 Task: Look for Airbnb options in Ziway, Ethiopia from 10th December, 2023 to 16th December, 2023 for 4 adults.4 bedrooms having 4 beds and 4 bathrooms. Property type can be flat. Amenities needed are: wifi, TV, free parkinig on premises, gym, breakfast. Booking option can be shelf check-in. Look for 3 properties as per requirement.
Action: Key pressed ziway
Screenshot: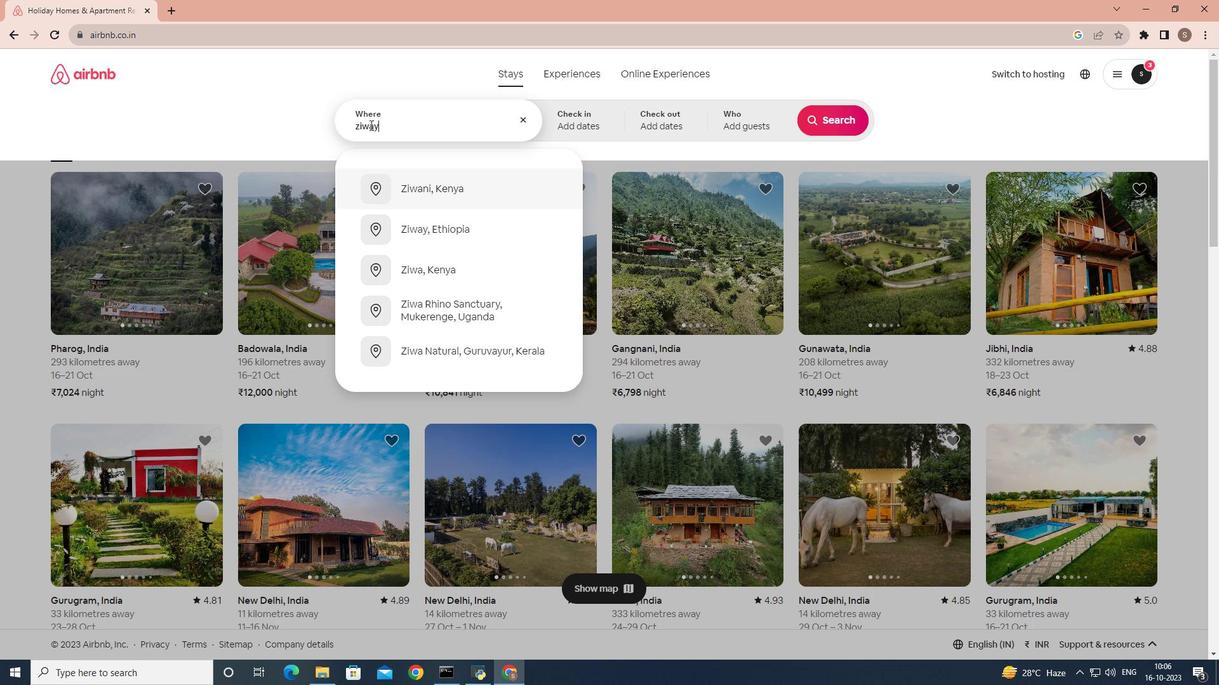 
Action: Mouse moved to (461, 173)
Screenshot: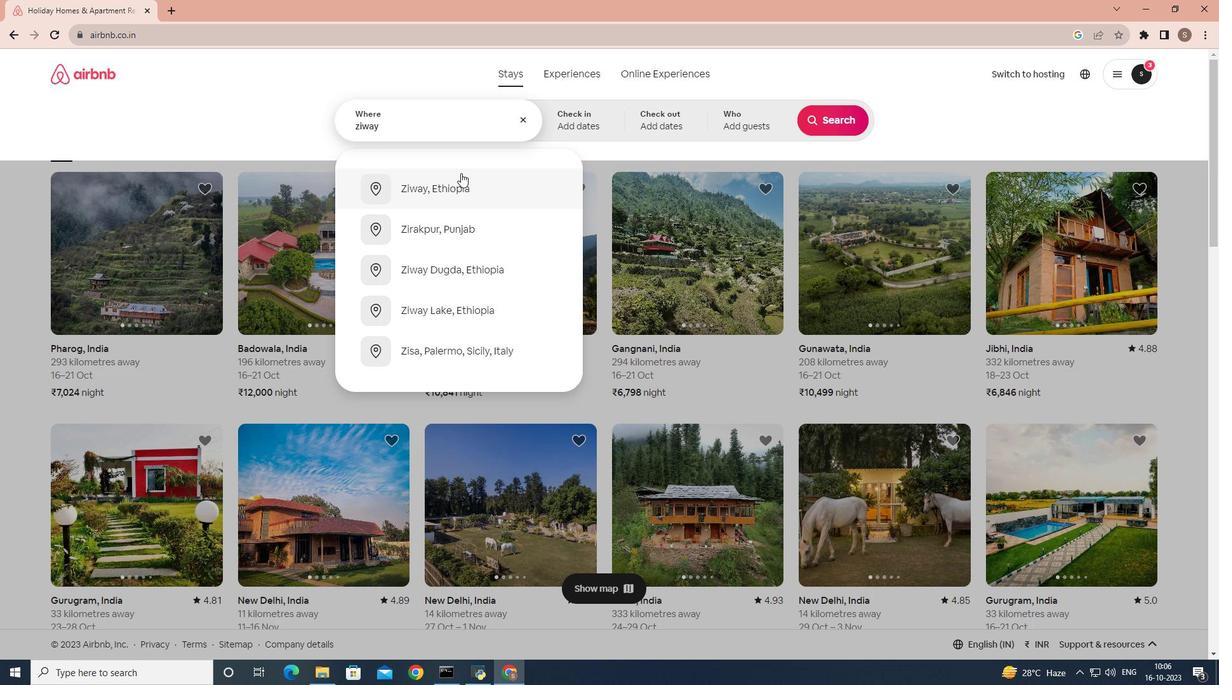
Action: Mouse pressed left at (461, 173)
Screenshot: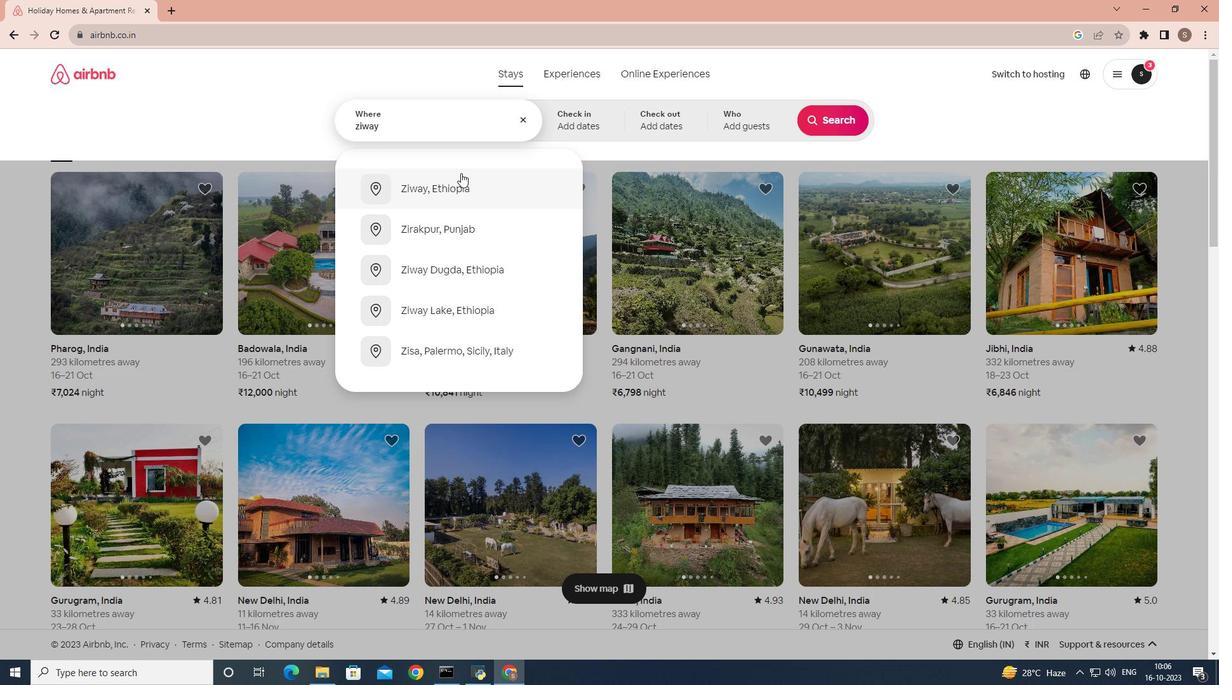 
Action: Mouse moved to (823, 227)
Screenshot: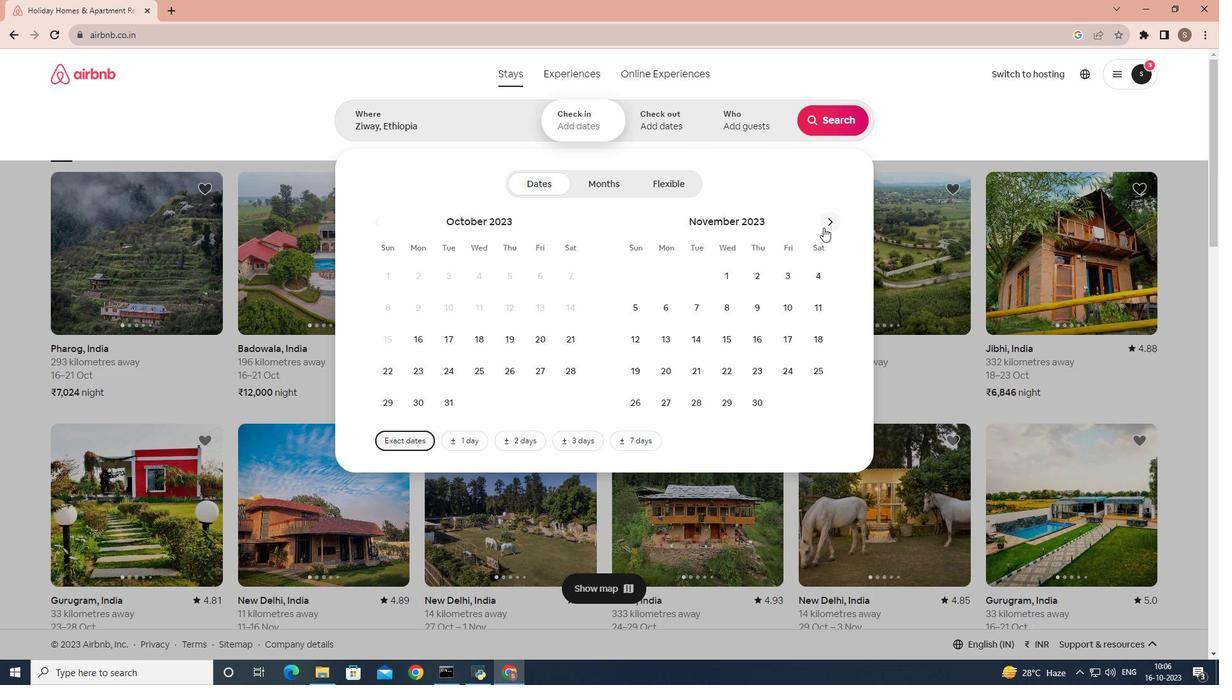 
Action: Mouse pressed left at (823, 227)
Screenshot: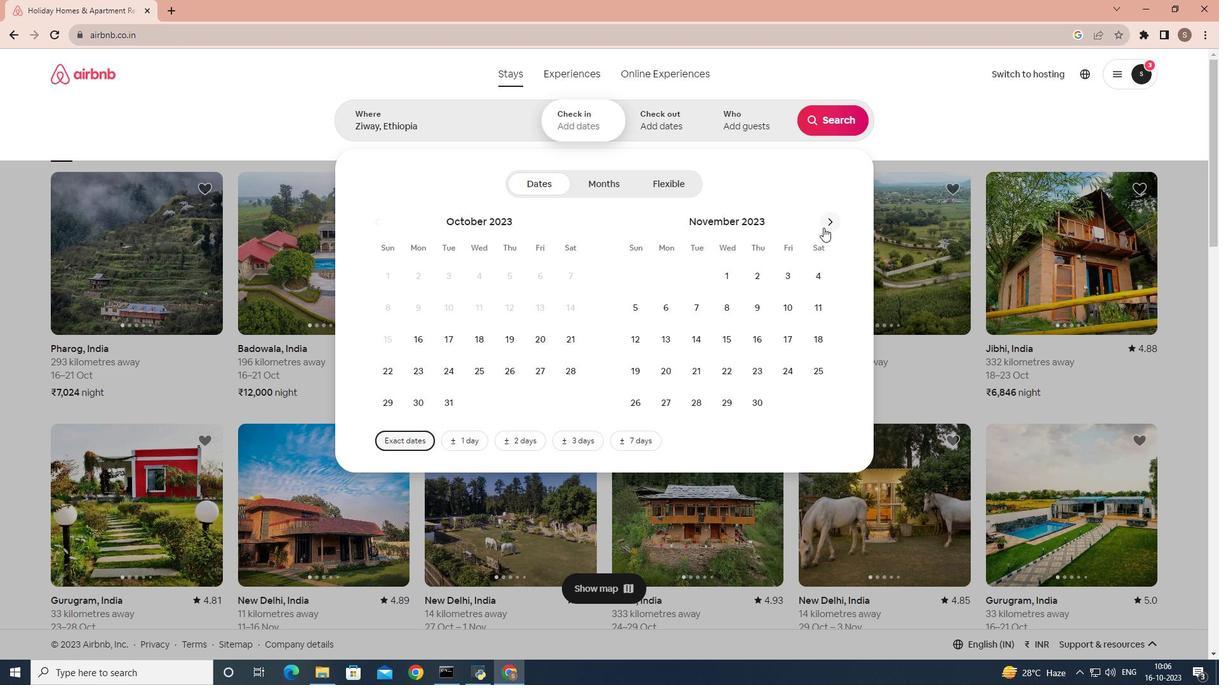 
Action: Mouse moved to (642, 341)
Screenshot: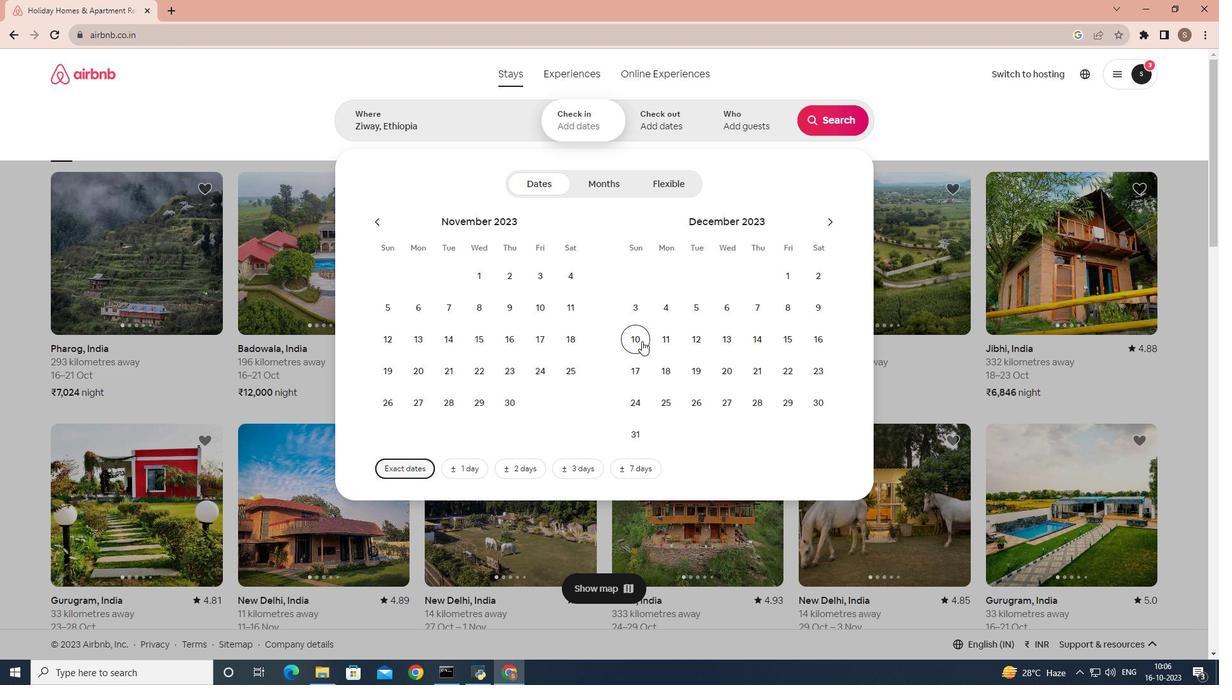 
Action: Mouse pressed left at (642, 341)
Screenshot: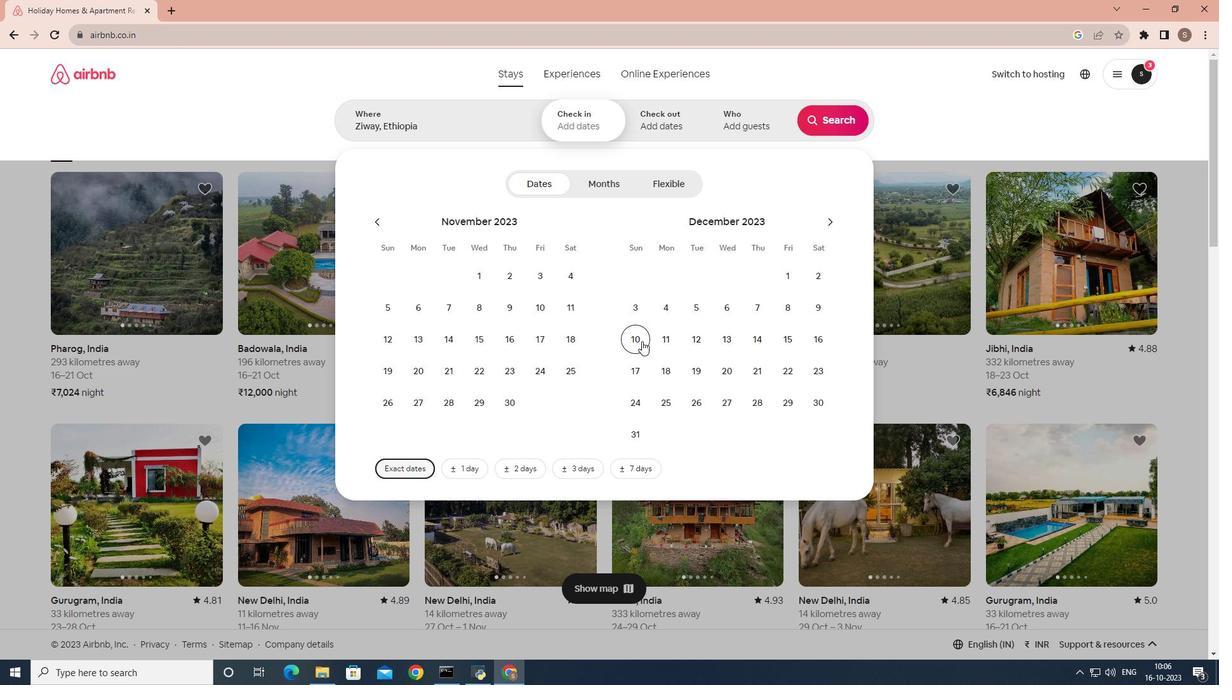 
Action: Mouse moved to (816, 348)
Screenshot: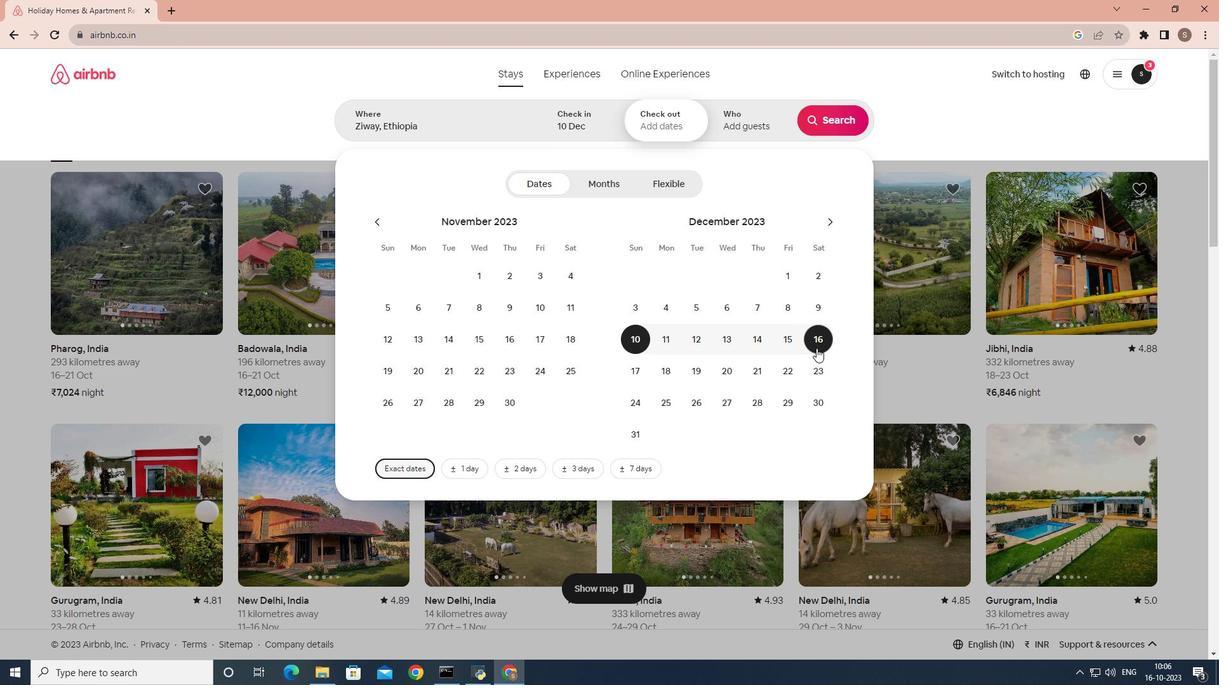 
Action: Mouse pressed left at (816, 348)
Screenshot: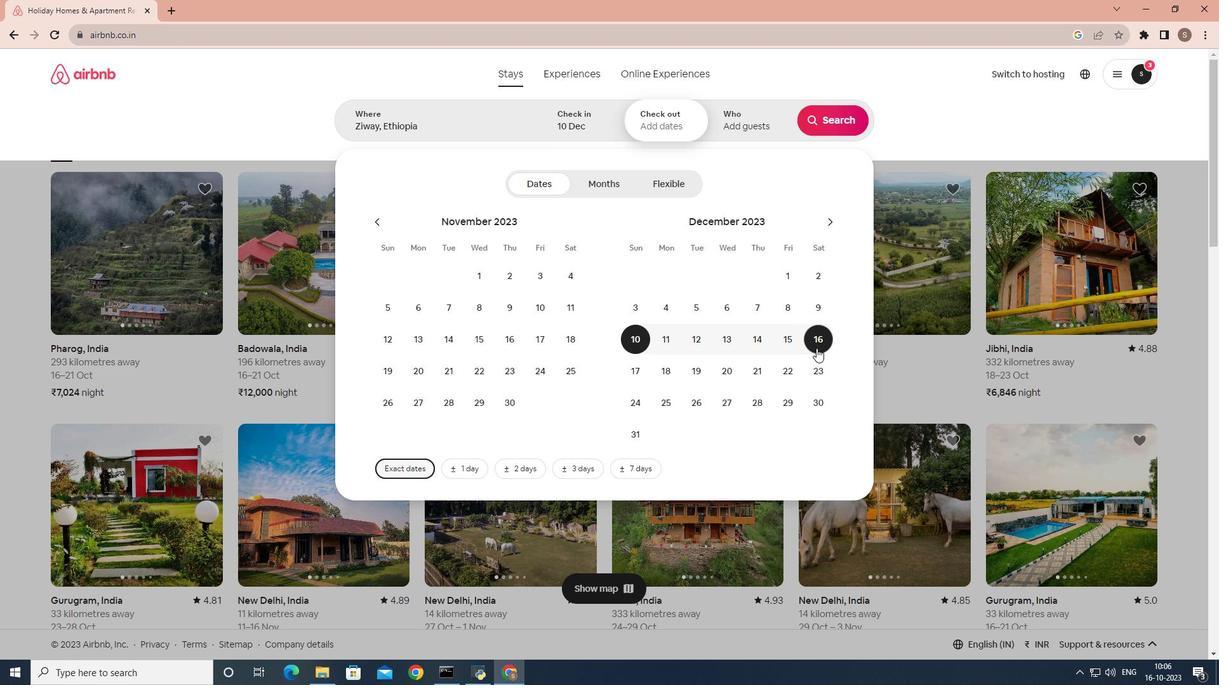 
Action: Mouse moved to (737, 130)
Screenshot: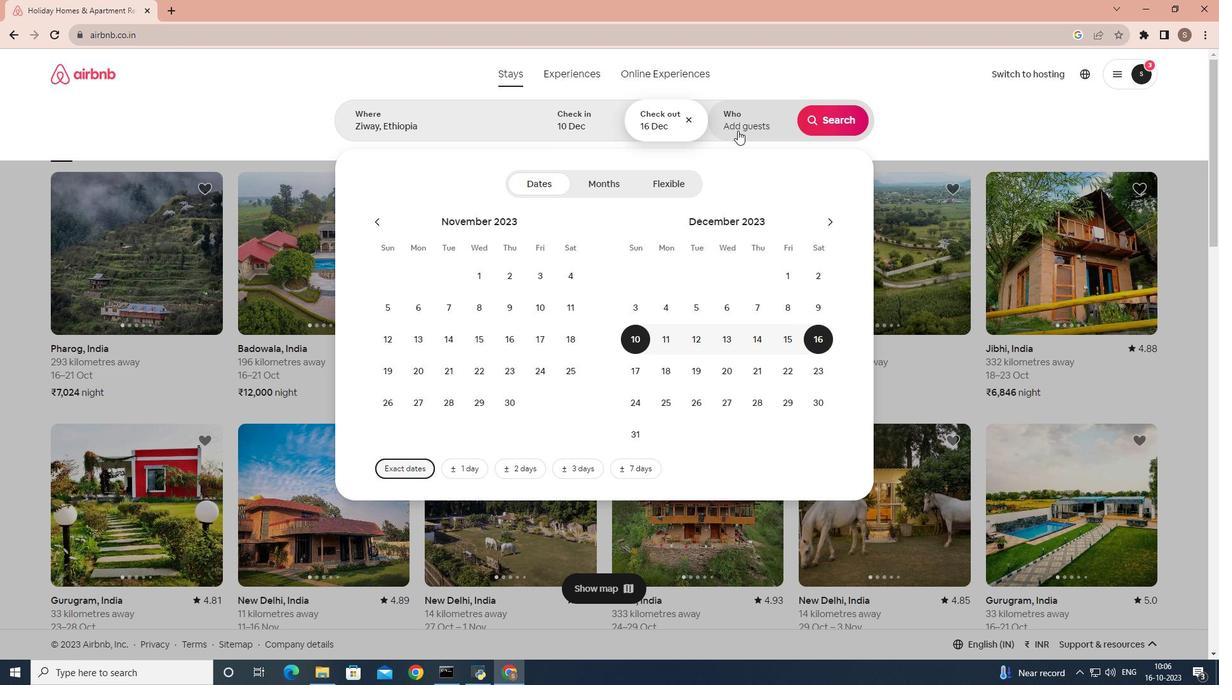 
Action: Mouse pressed left at (737, 130)
Screenshot: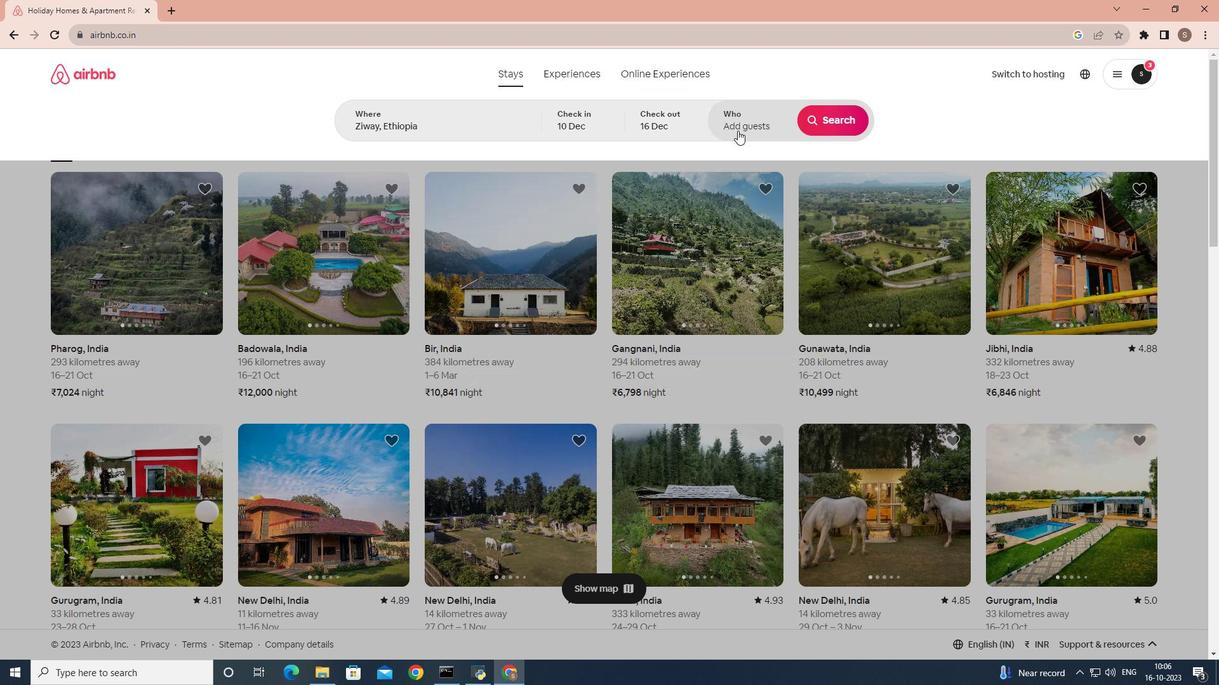 
Action: Mouse moved to (835, 191)
Screenshot: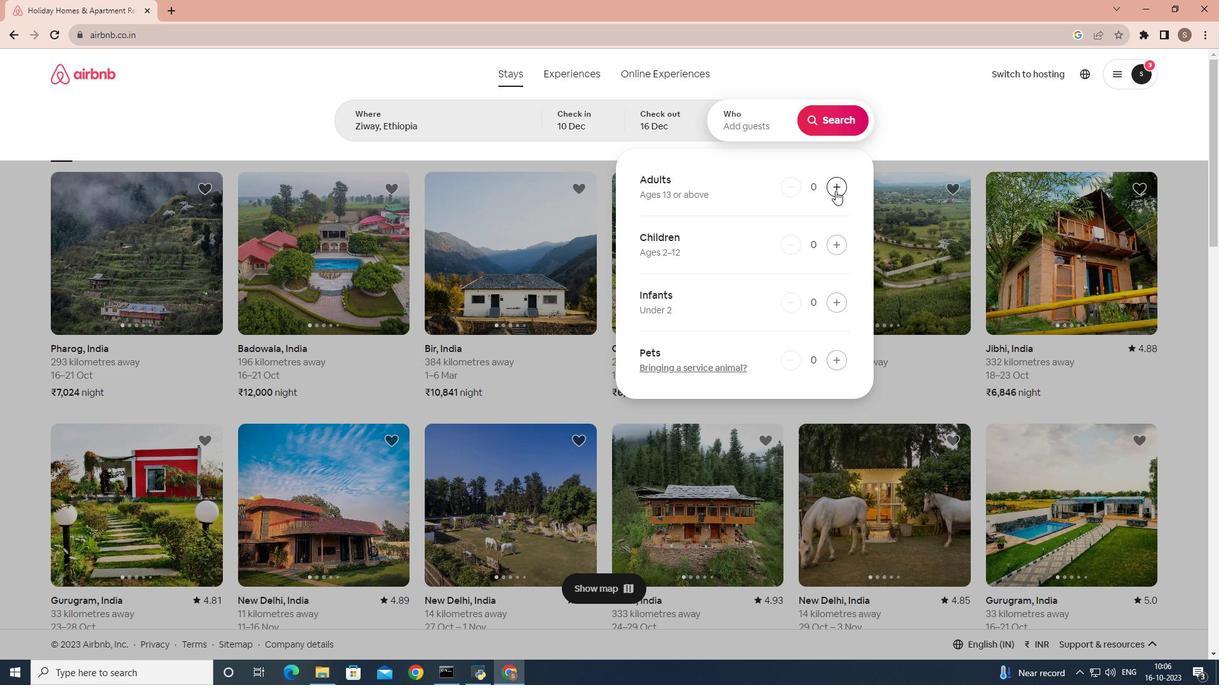
Action: Mouse pressed left at (835, 191)
Screenshot: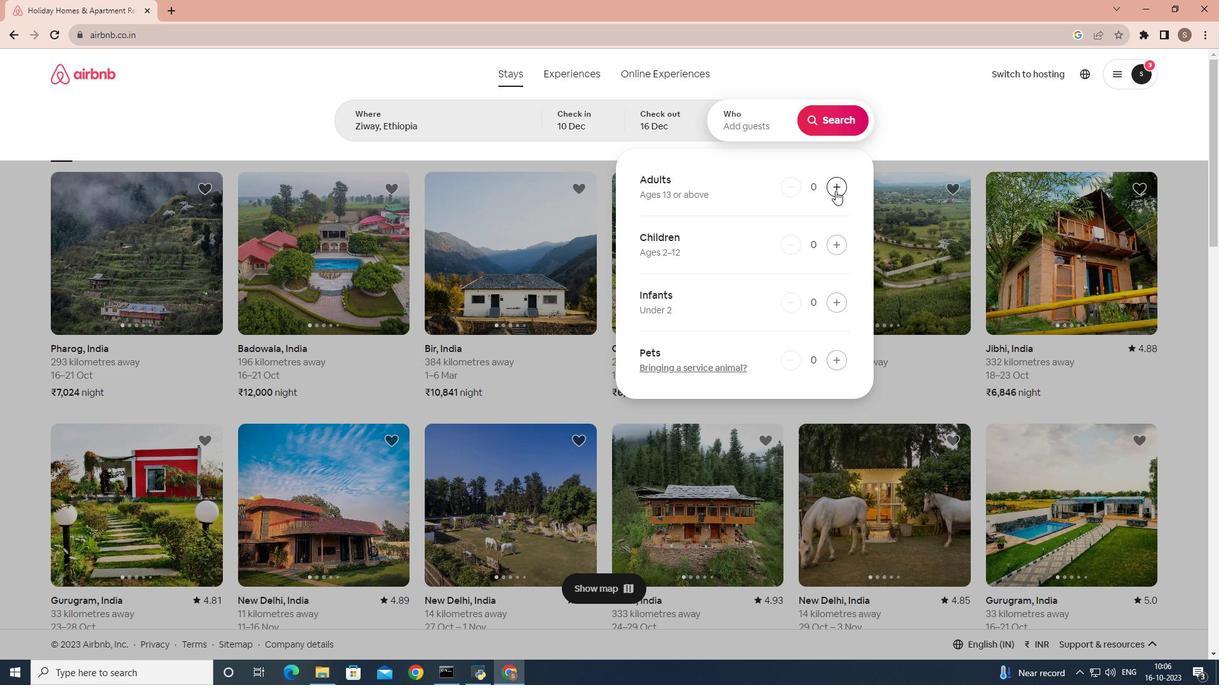 
Action: Mouse pressed left at (835, 191)
Screenshot: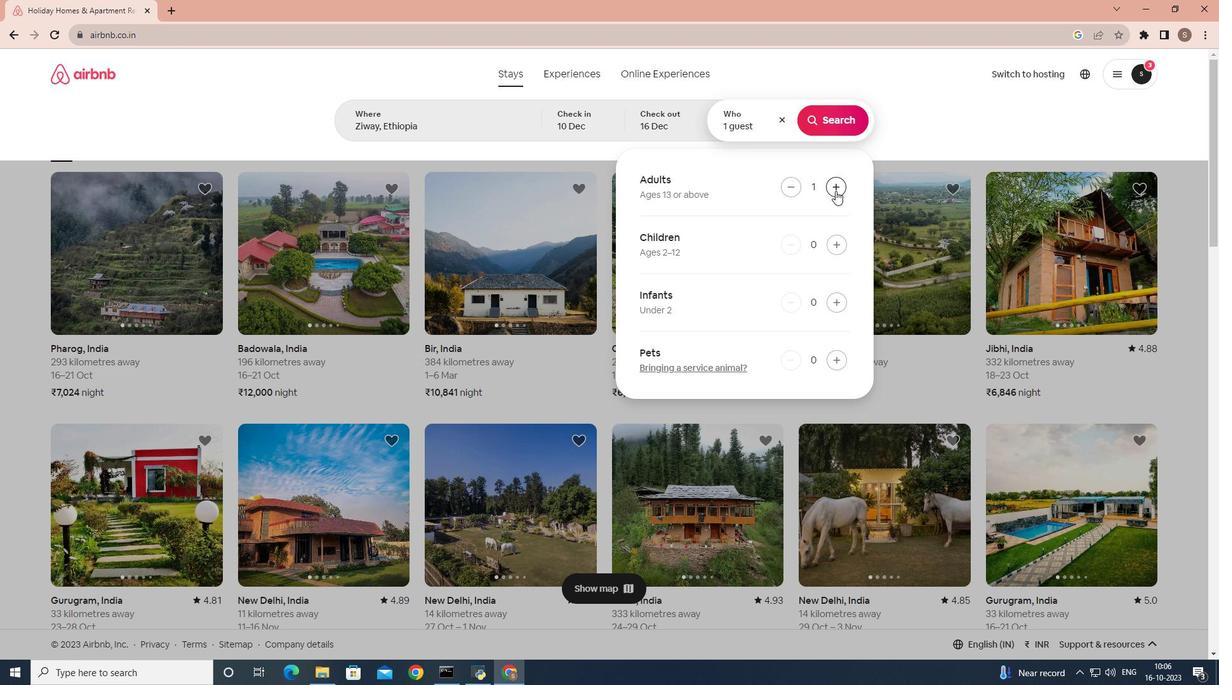
Action: Mouse moved to (835, 191)
Screenshot: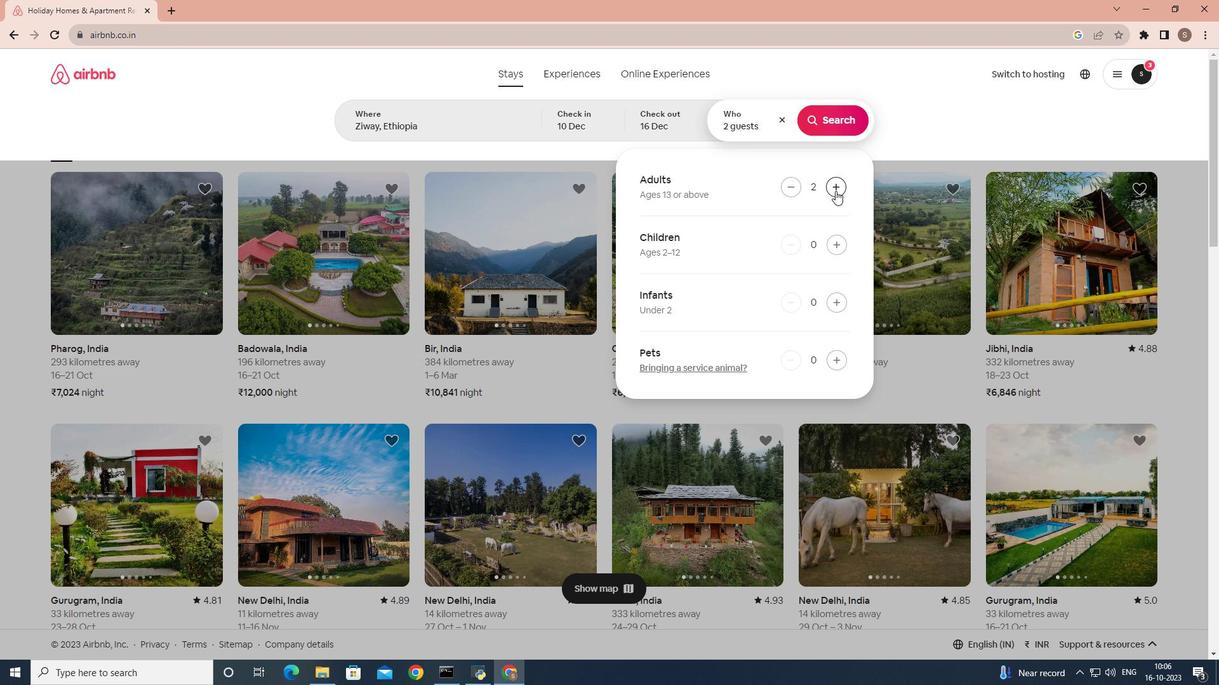 
Action: Mouse pressed left at (835, 191)
Screenshot: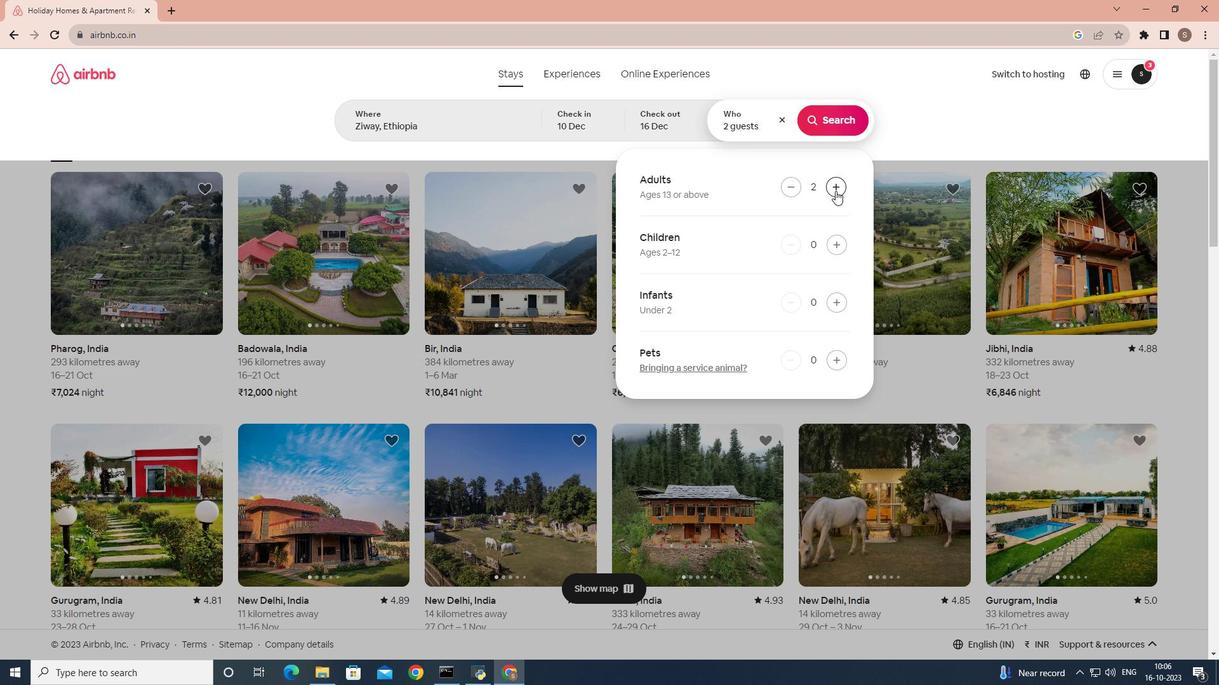 
Action: Mouse pressed left at (835, 191)
Screenshot: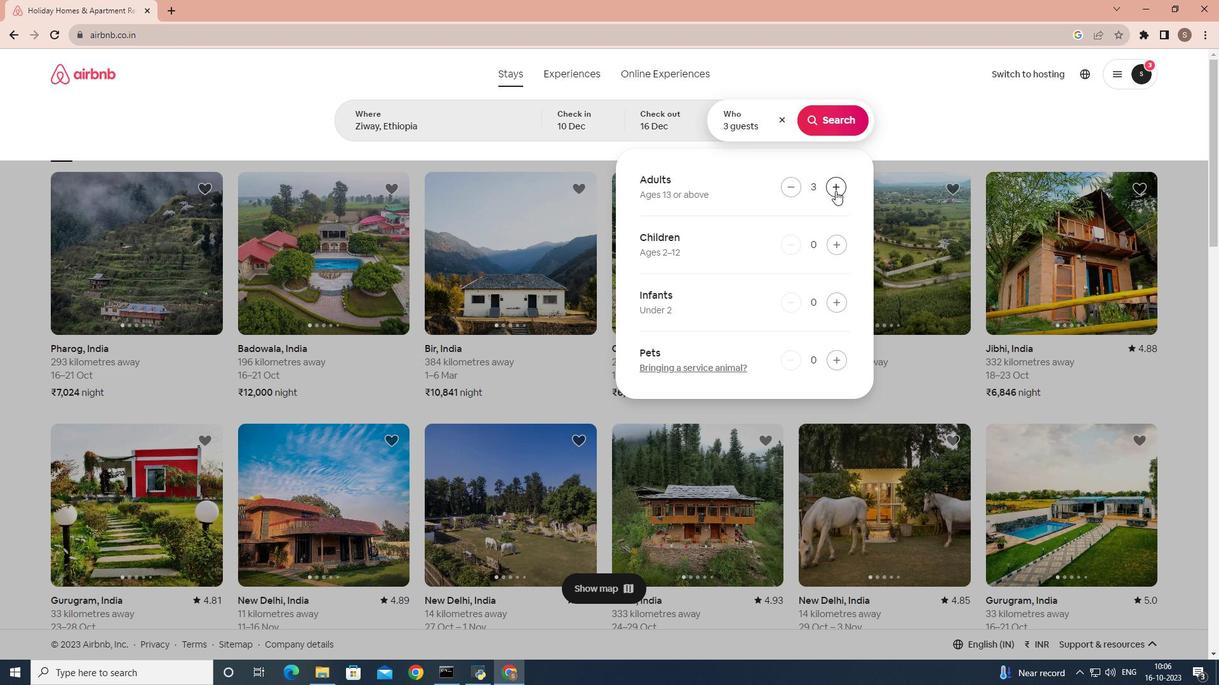 
Action: Mouse moved to (833, 142)
Screenshot: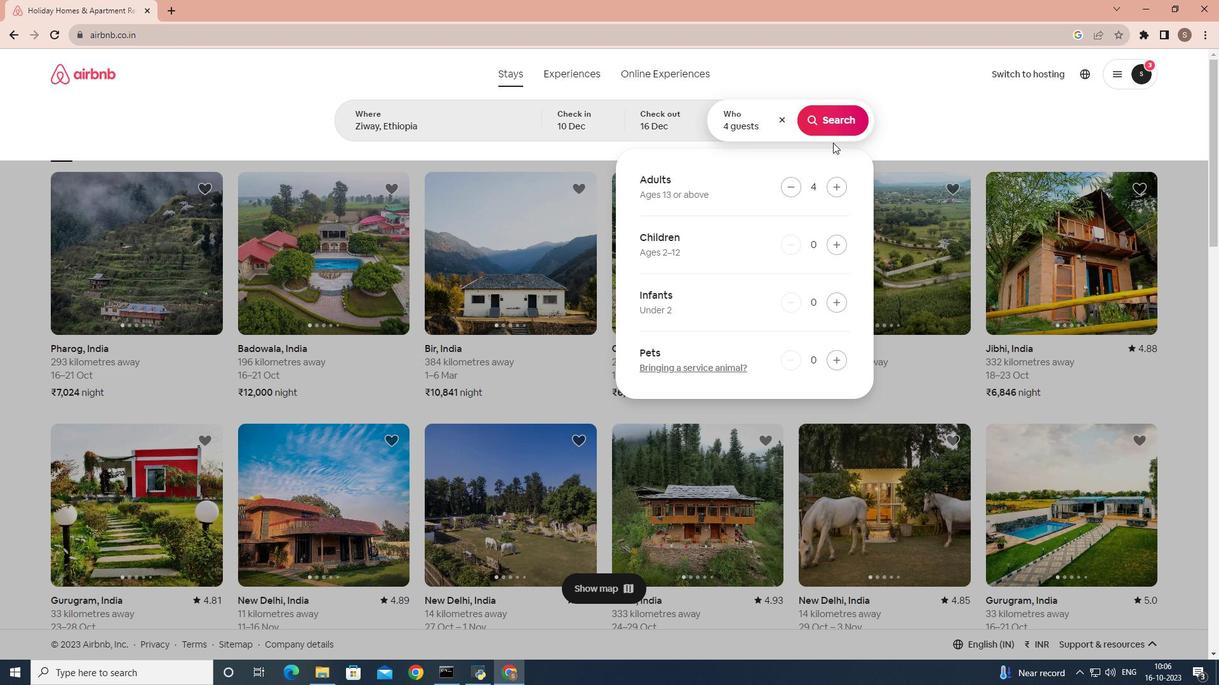 
Action: Mouse pressed left at (833, 142)
Screenshot: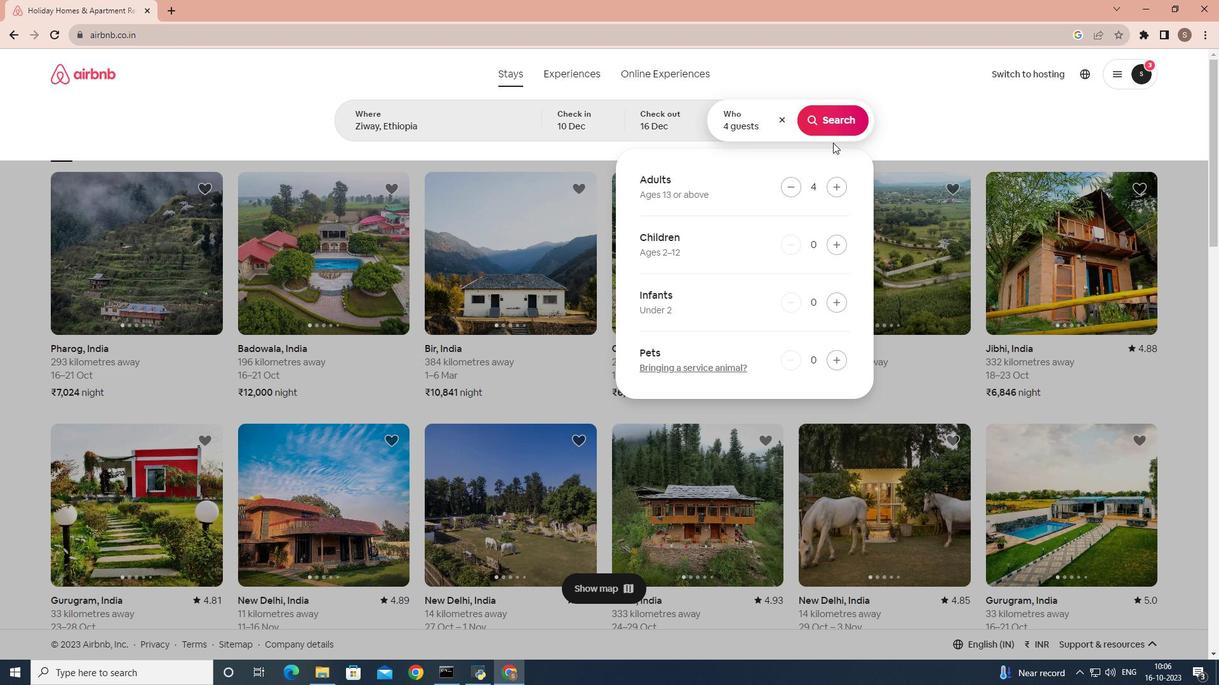 
Action: Mouse moved to (843, 121)
Screenshot: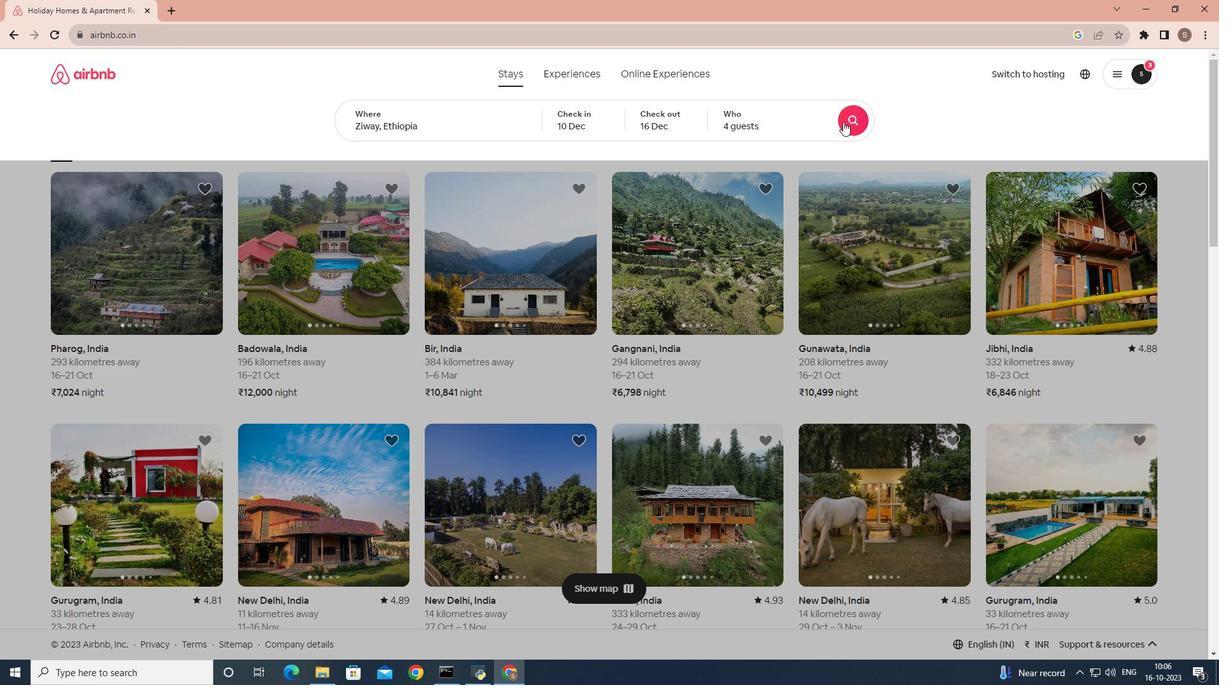 
Action: Mouse pressed left at (843, 121)
Screenshot: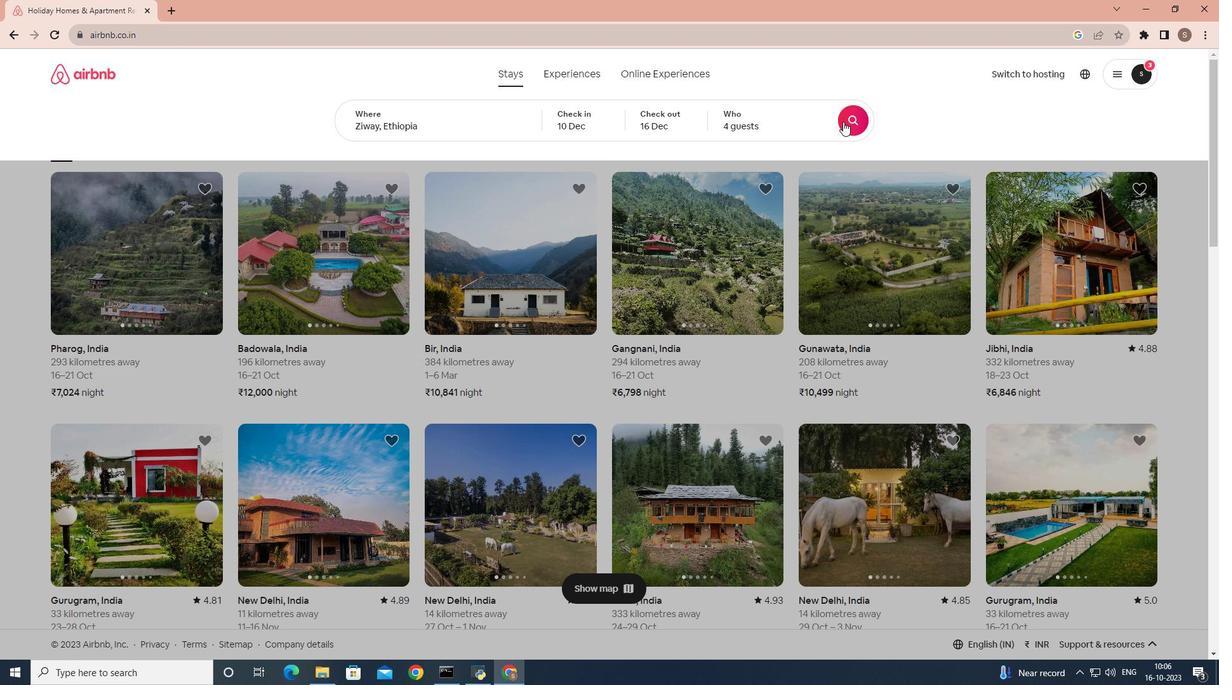 
Action: Mouse moved to (1024, 134)
Screenshot: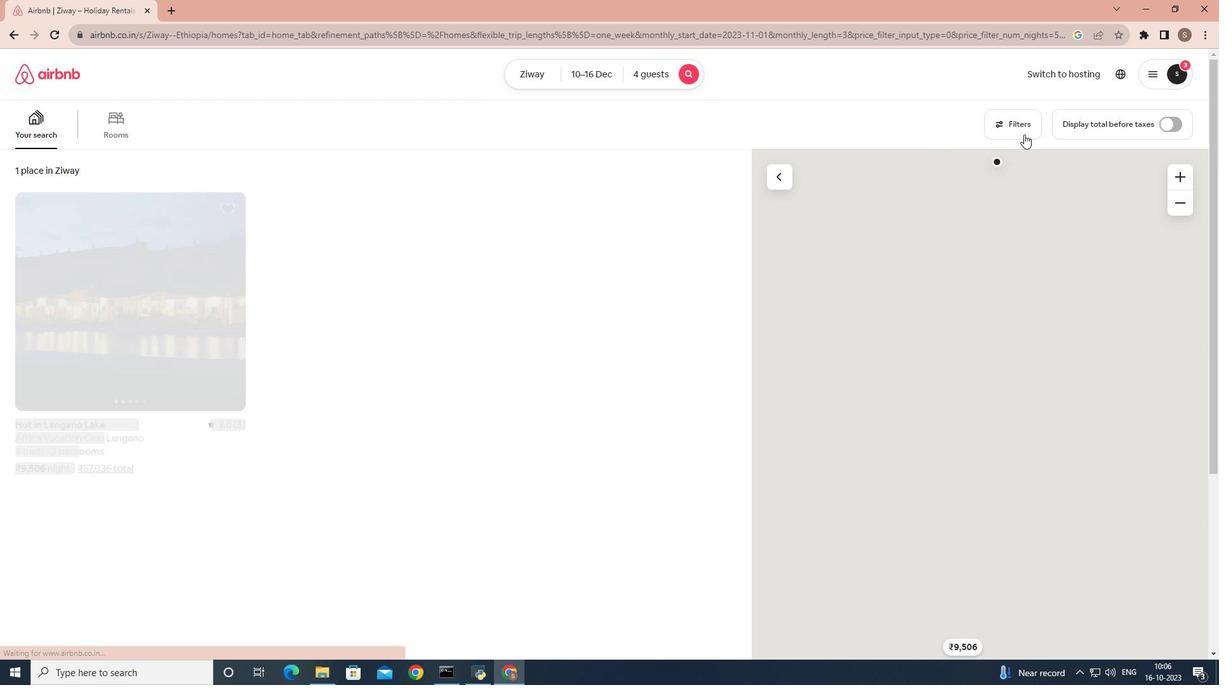 
Action: Mouse pressed left at (1024, 134)
Screenshot: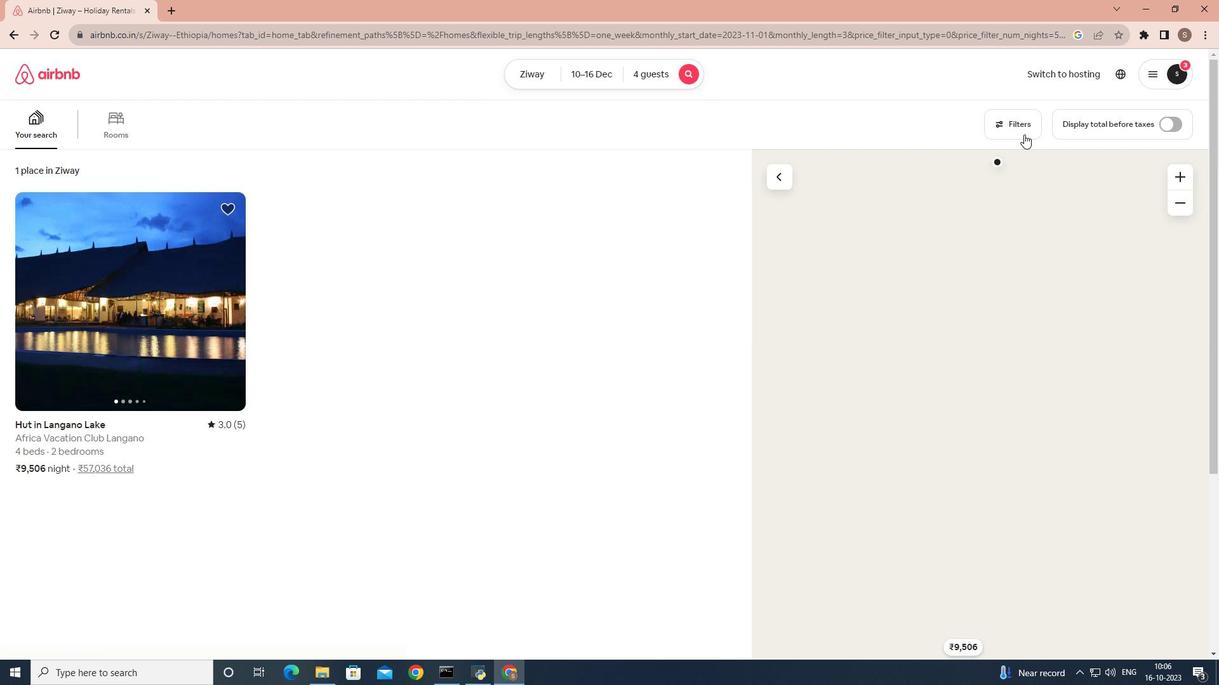 
Action: Mouse moved to (576, 384)
Screenshot: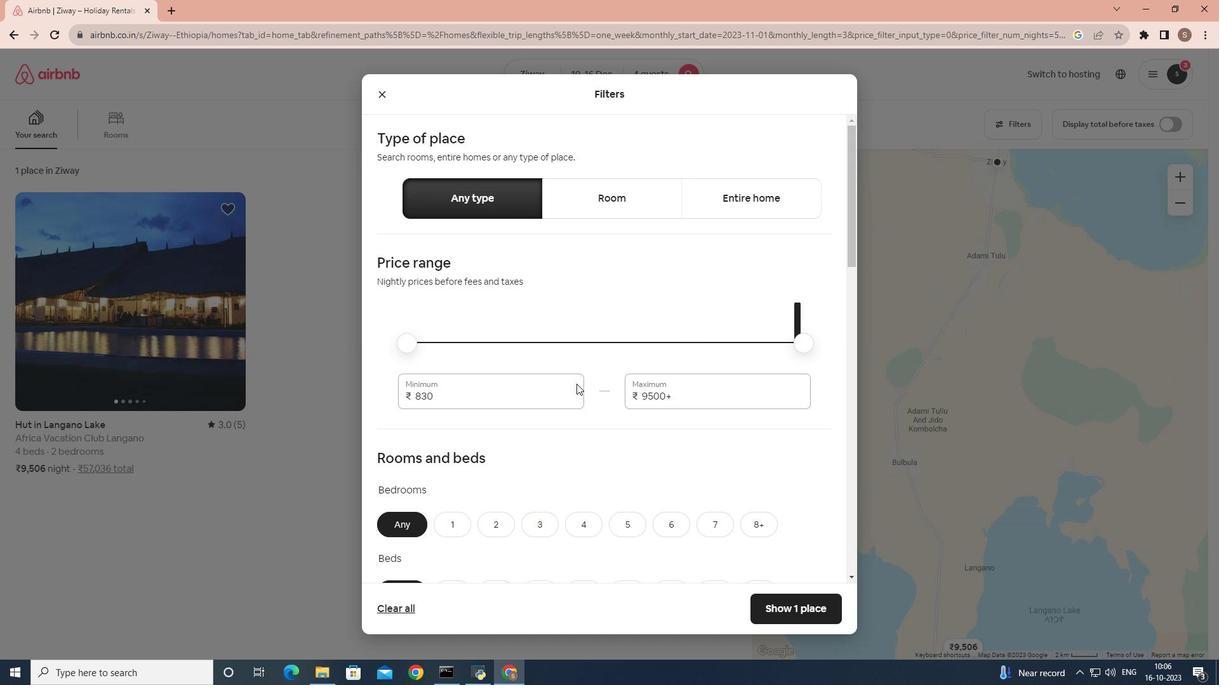 
Action: Mouse scrolled (576, 383) with delta (0, 0)
Screenshot: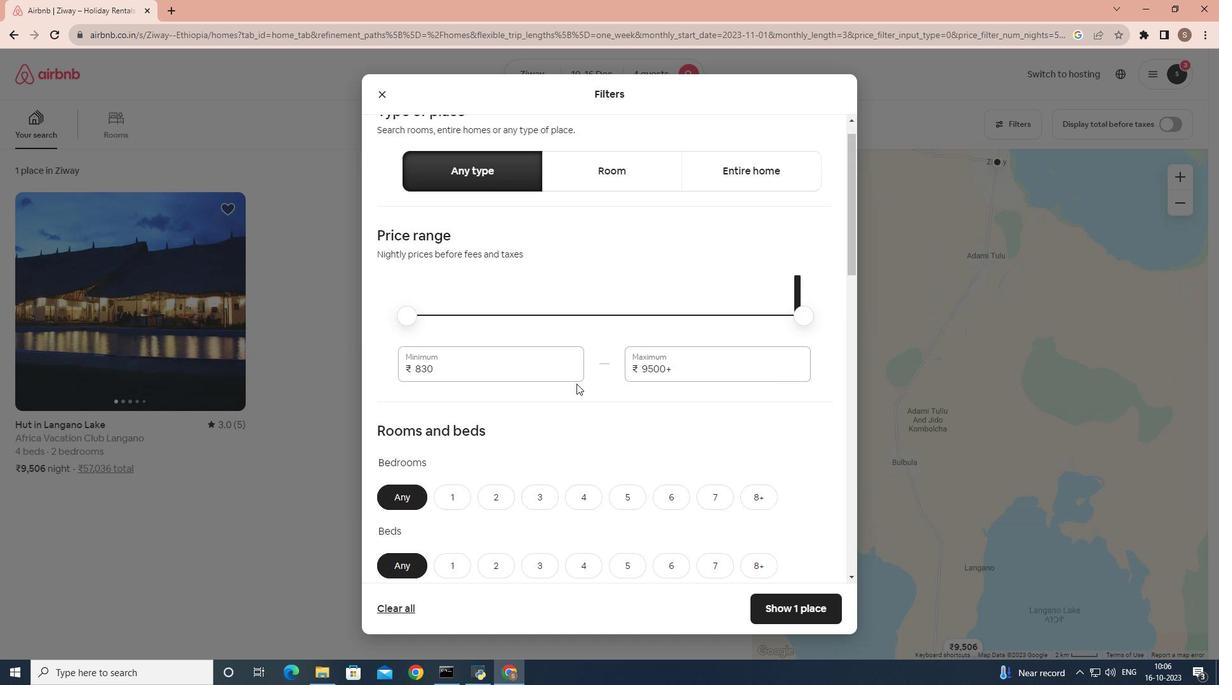 
Action: Mouse scrolled (576, 383) with delta (0, 0)
Screenshot: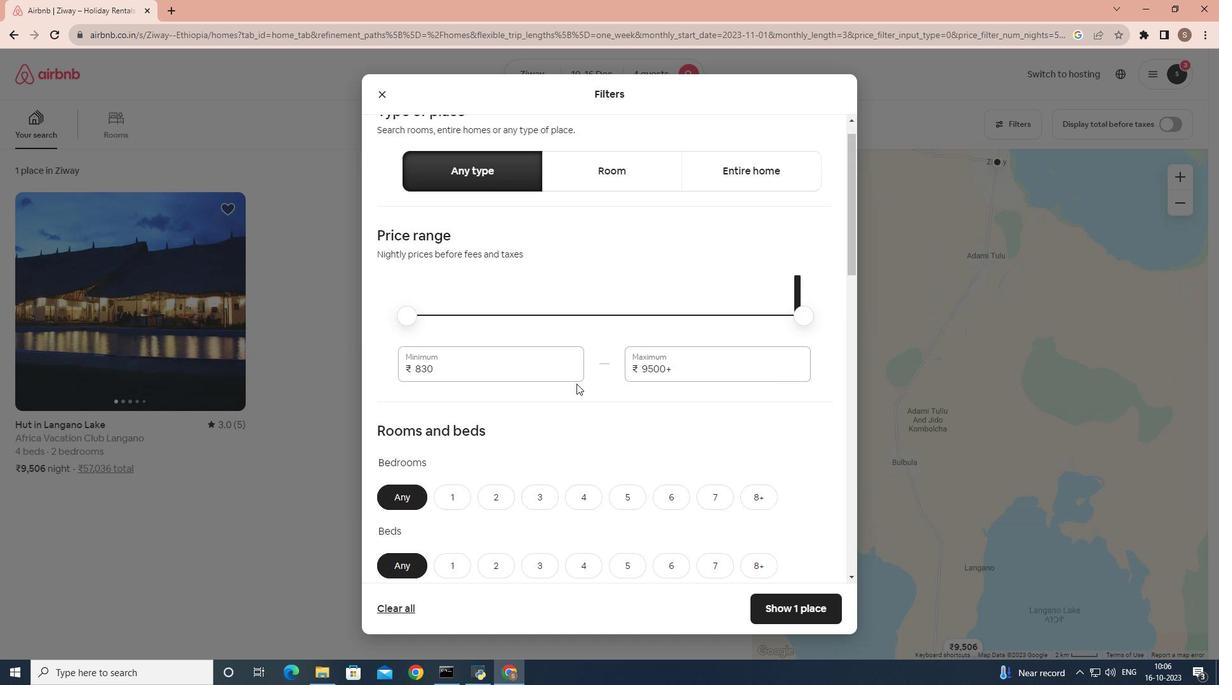 
Action: Mouse scrolled (576, 383) with delta (0, 0)
Screenshot: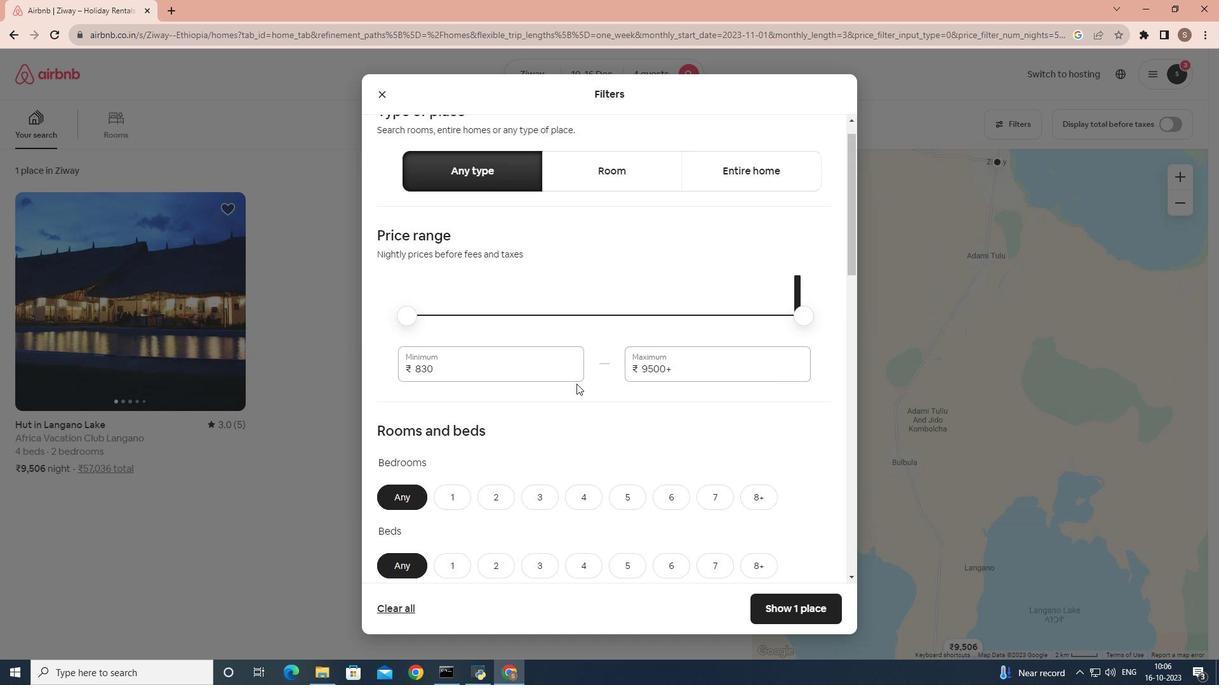 
Action: Mouse scrolled (576, 383) with delta (0, 0)
Screenshot: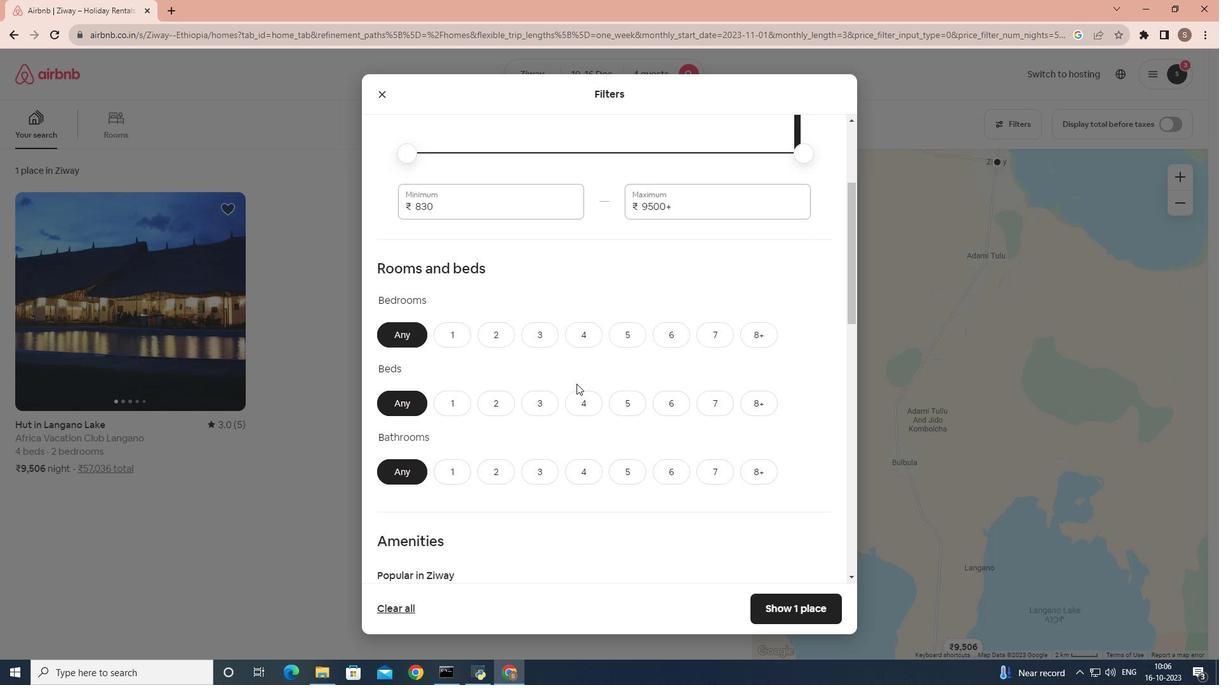 
Action: Mouse moved to (584, 262)
Screenshot: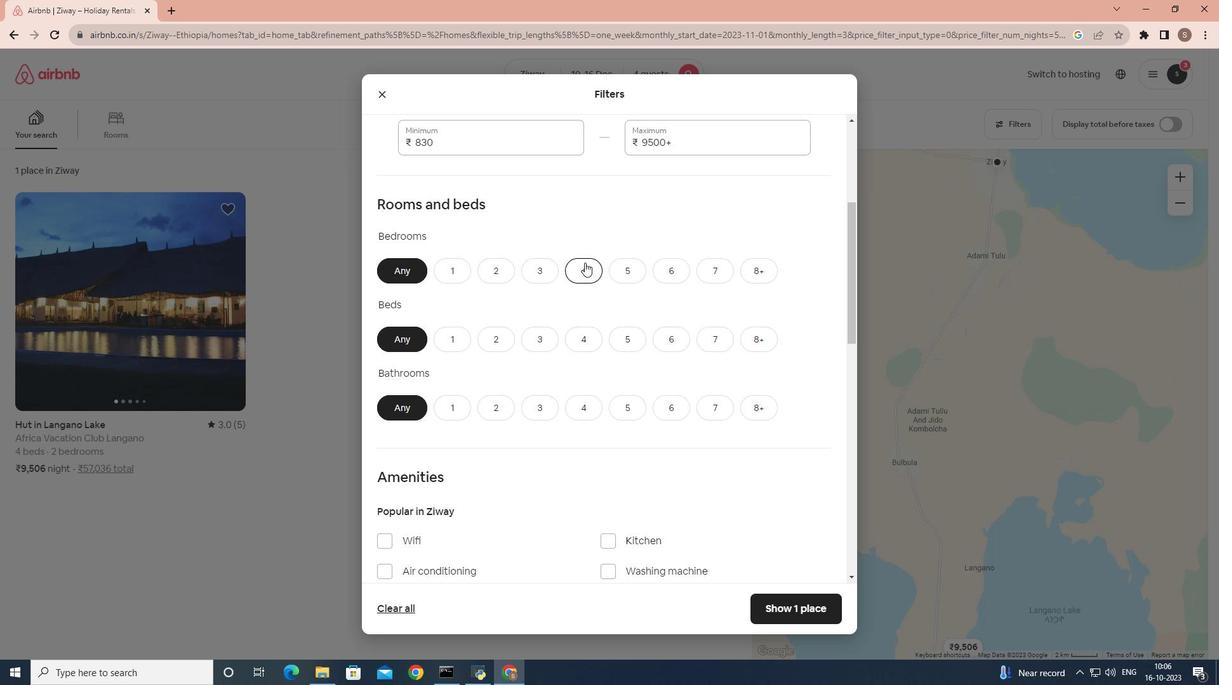 
Action: Mouse pressed left at (584, 262)
Screenshot: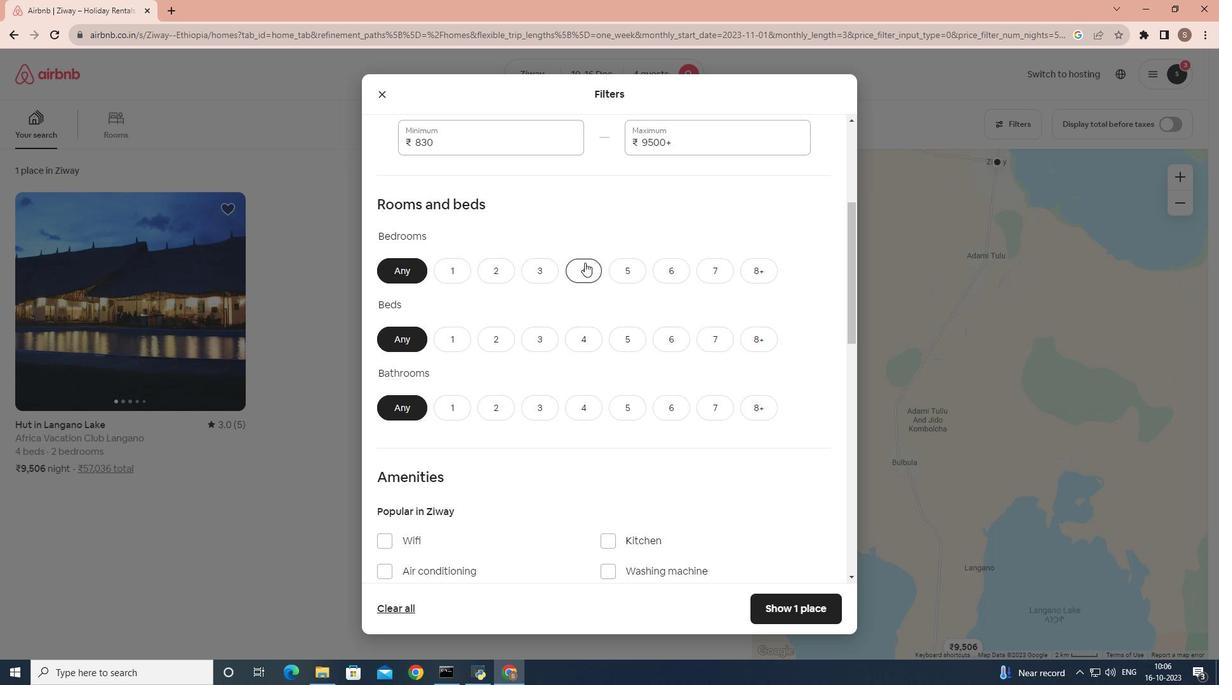 
Action: Mouse moved to (591, 341)
Screenshot: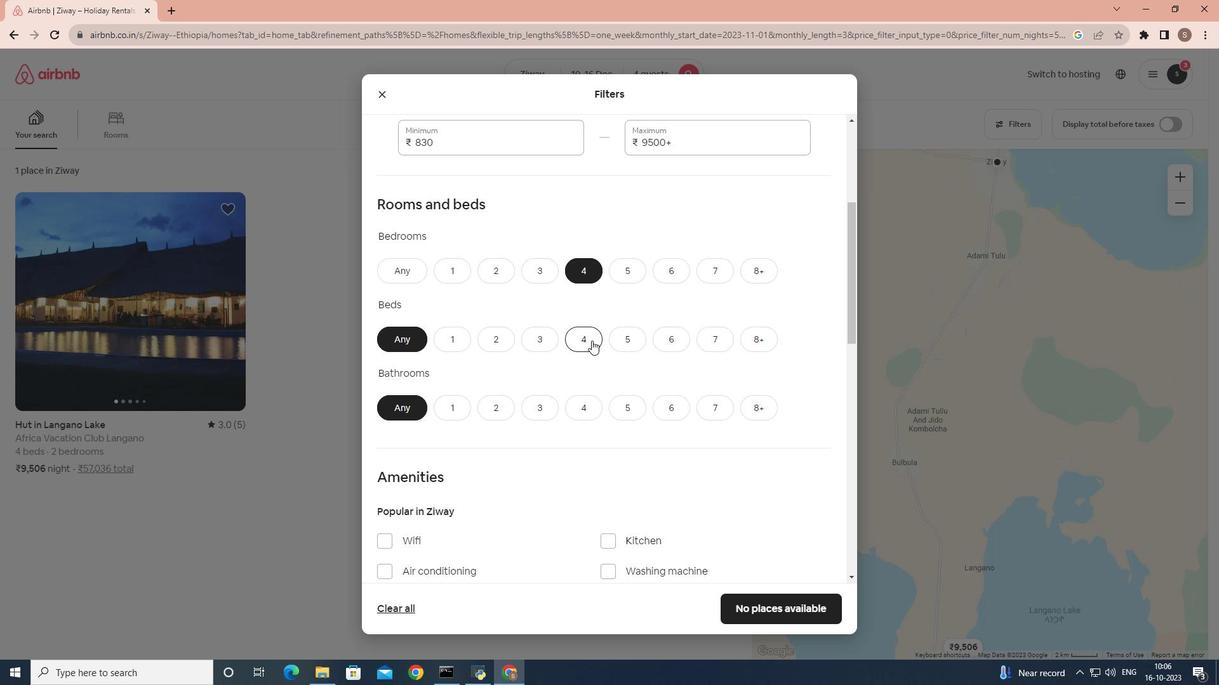 
Action: Mouse pressed left at (591, 341)
Screenshot: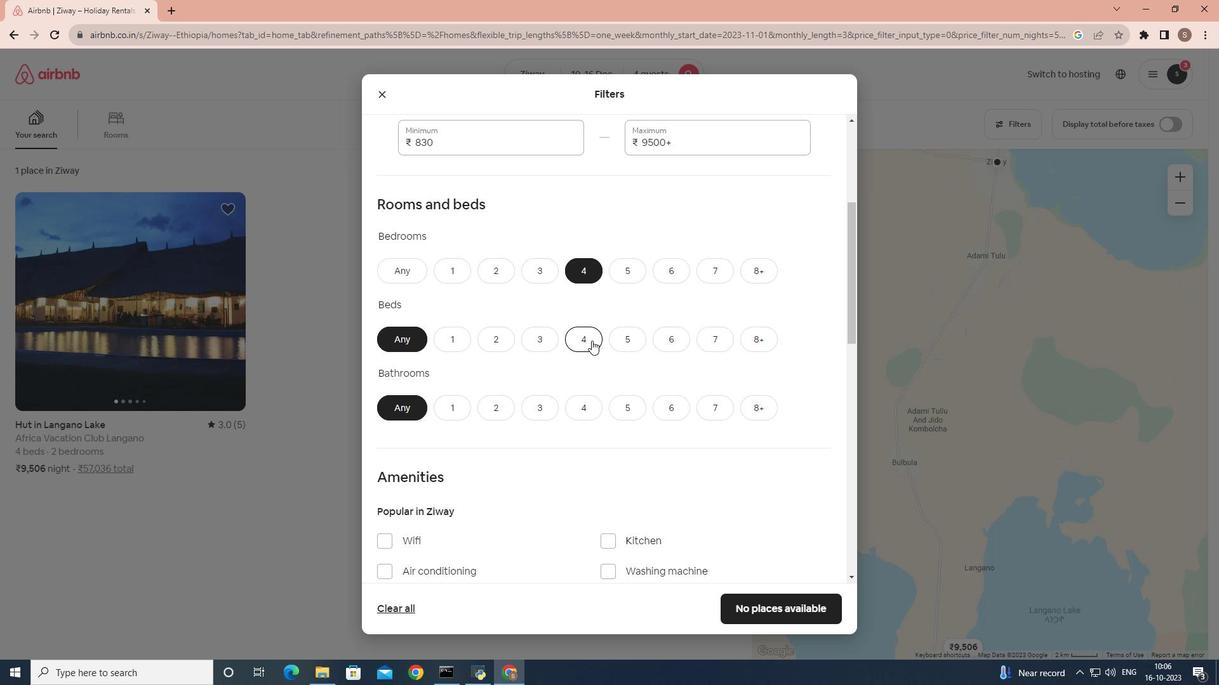 
Action: Mouse moved to (579, 407)
Screenshot: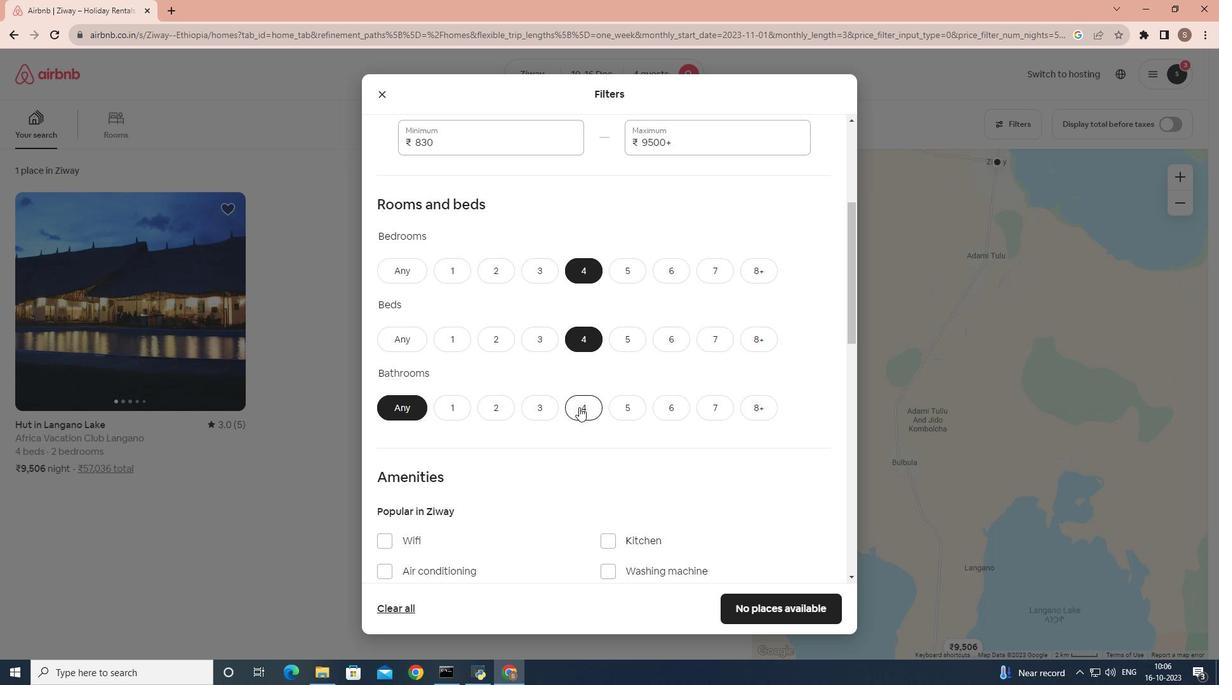 
Action: Mouse pressed left at (579, 407)
Screenshot: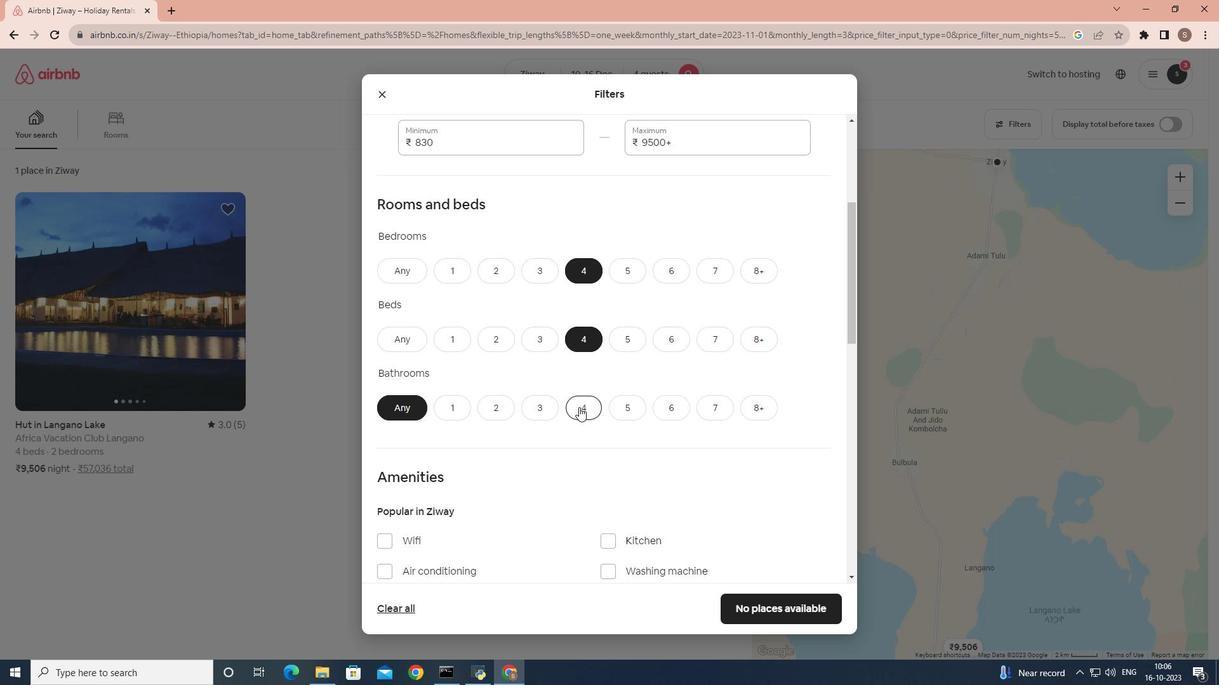
Action: Mouse moved to (579, 407)
Screenshot: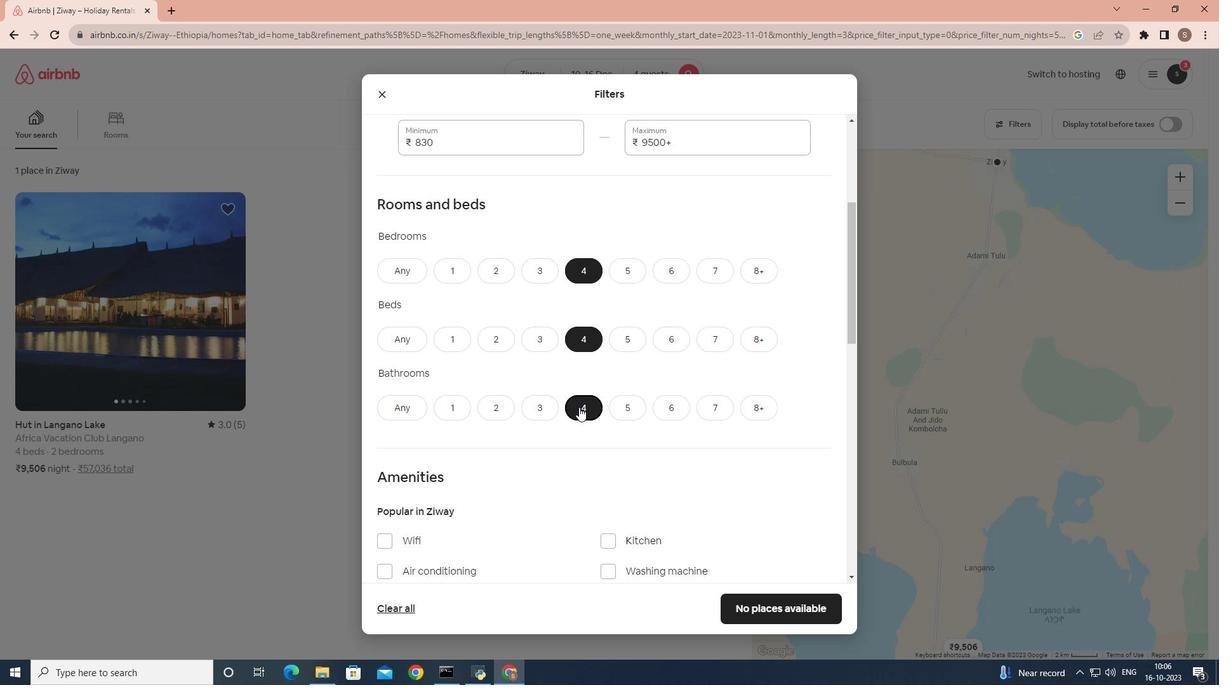 
Action: Mouse scrolled (579, 407) with delta (0, 0)
Screenshot: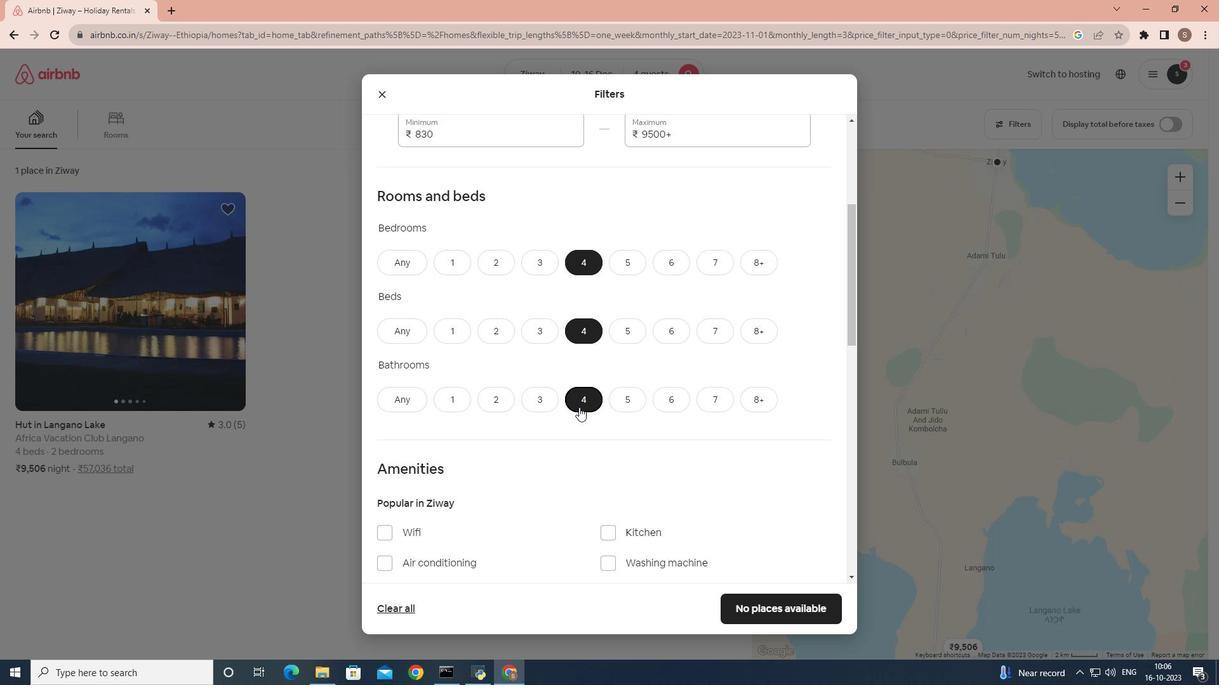 
Action: Mouse scrolled (579, 407) with delta (0, 0)
Screenshot: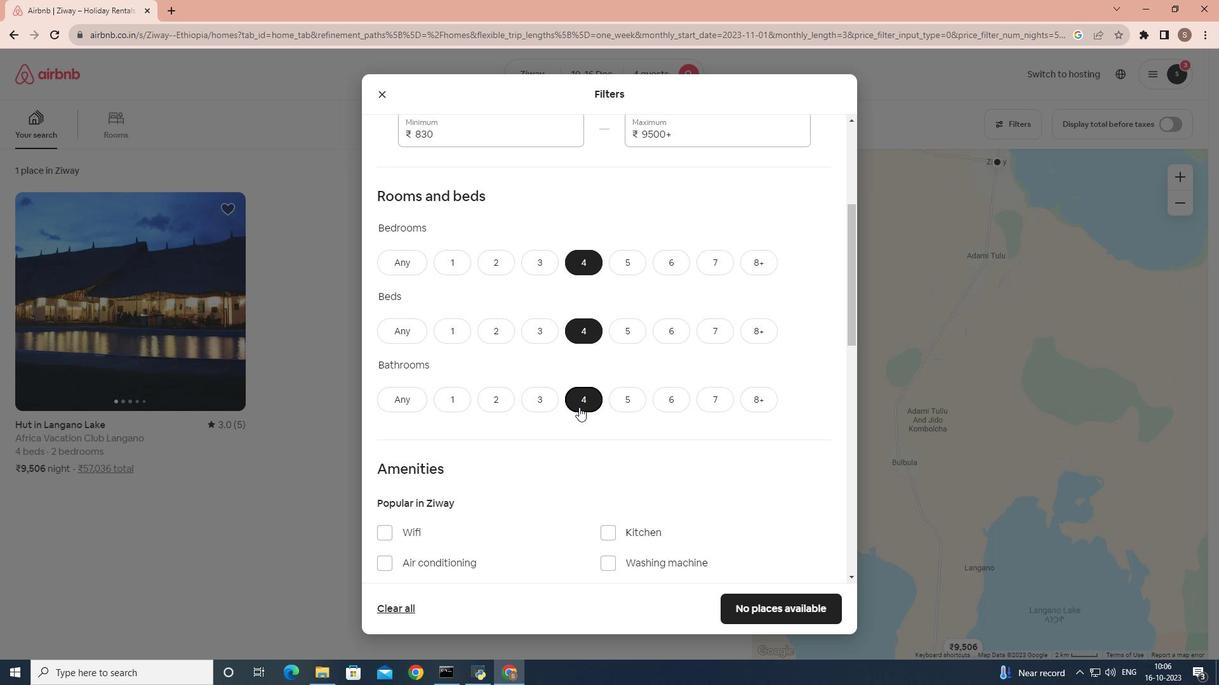 
Action: Mouse scrolled (579, 407) with delta (0, 0)
Screenshot: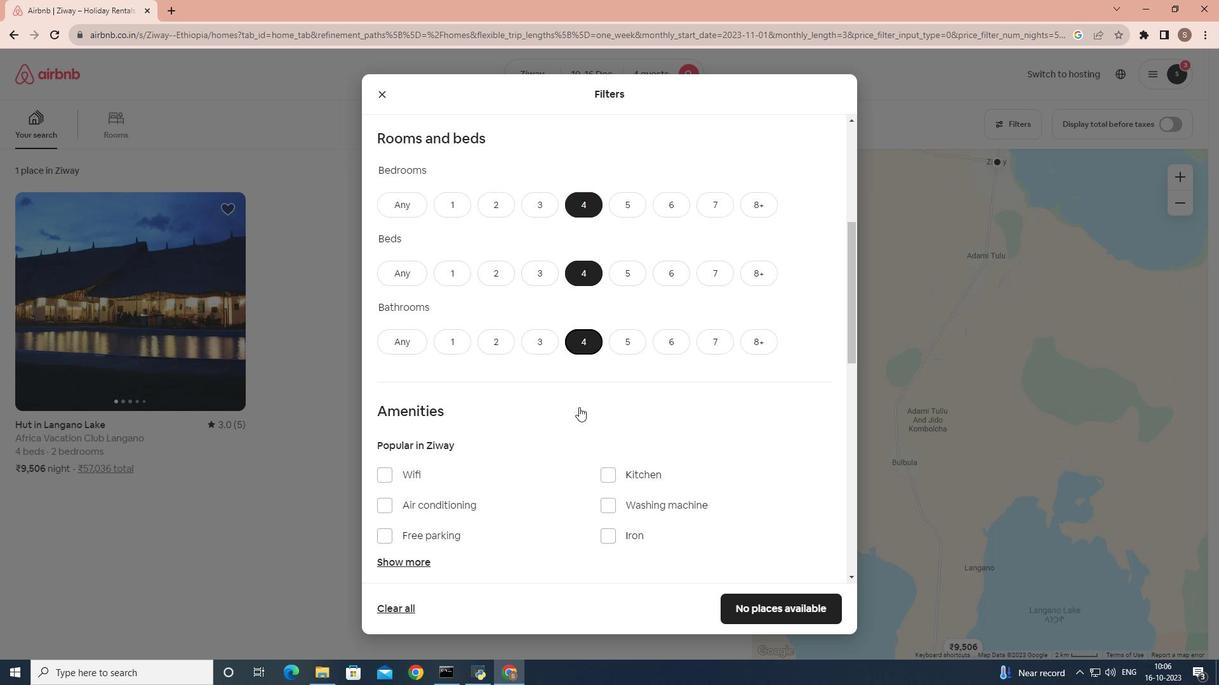 
Action: Mouse scrolled (579, 407) with delta (0, 0)
Screenshot: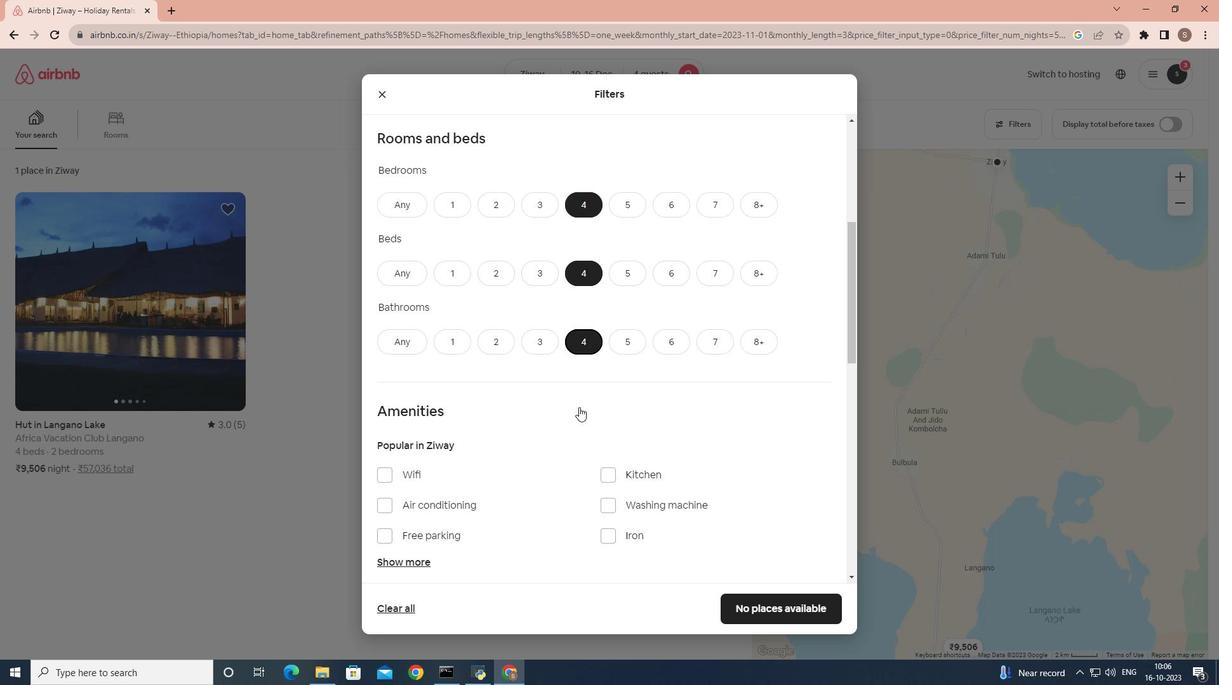 
Action: Mouse moved to (375, 292)
Screenshot: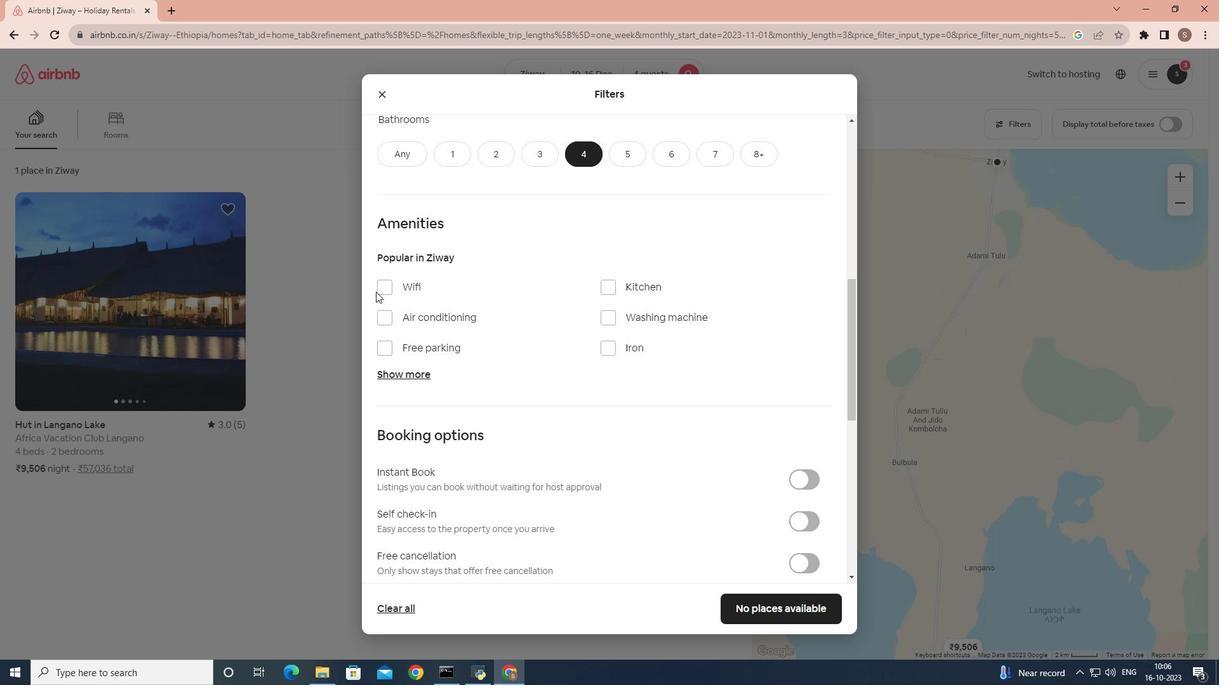 
Action: Mouse pressed left at (375, 292)
Screenshot: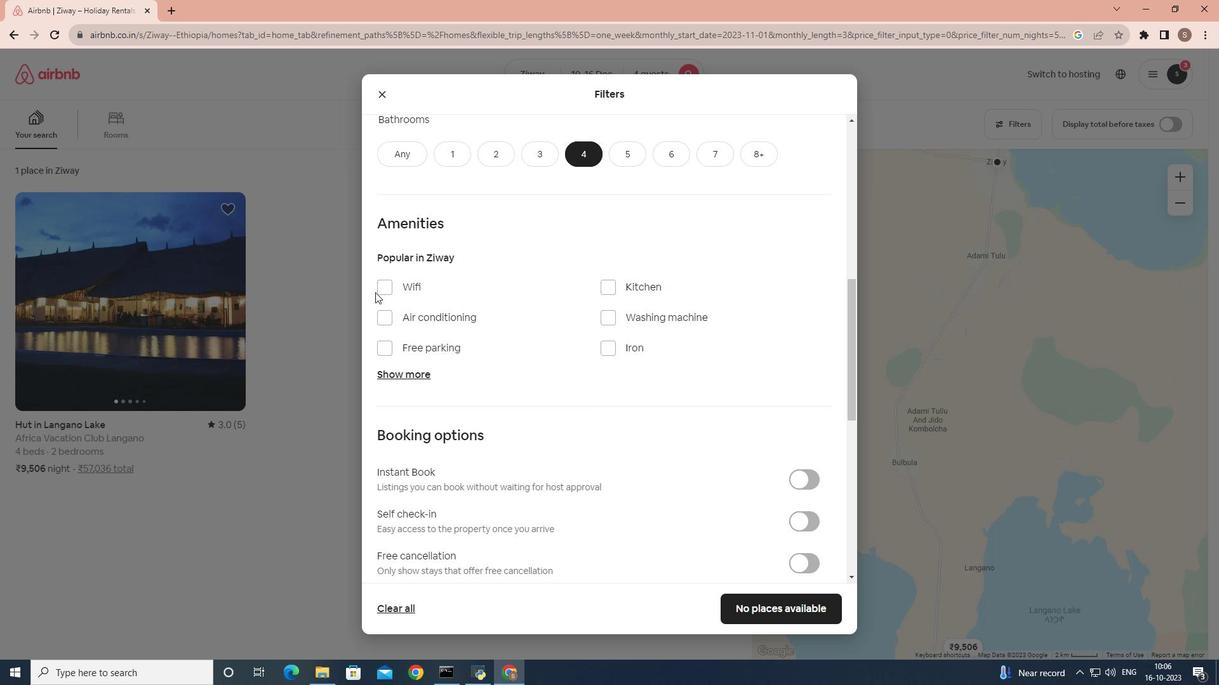 
Action: Mouse moved to (412, 281)
Screenshot: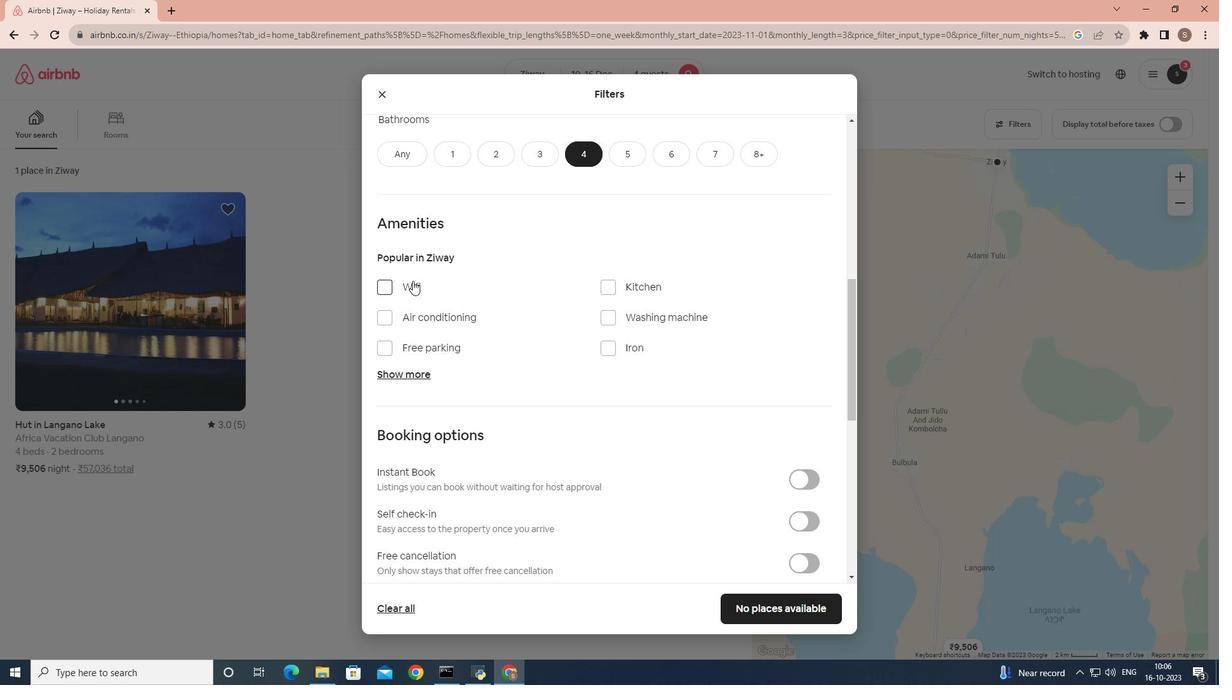 
Action: Mouse pressed left at (412, 281)
Screenshot: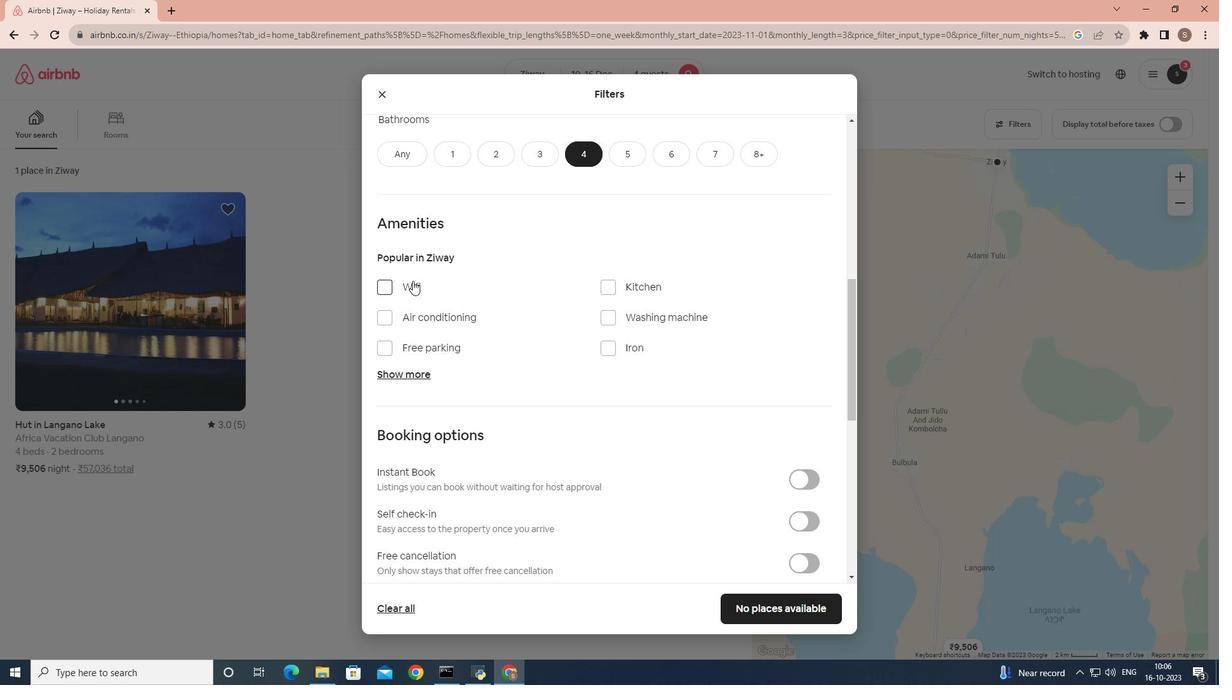 
Action: Mouse moved to (408, 377)
Screenshot: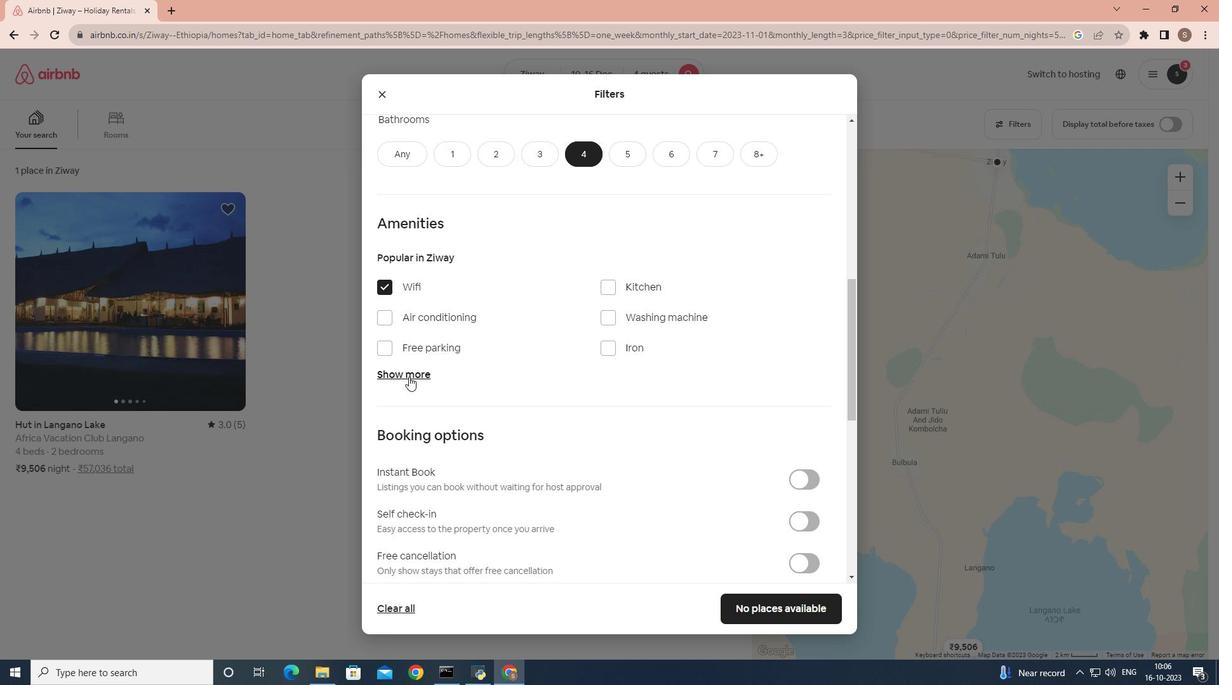 
Action: Mouse pressed left at (408, 377)
Screenshot: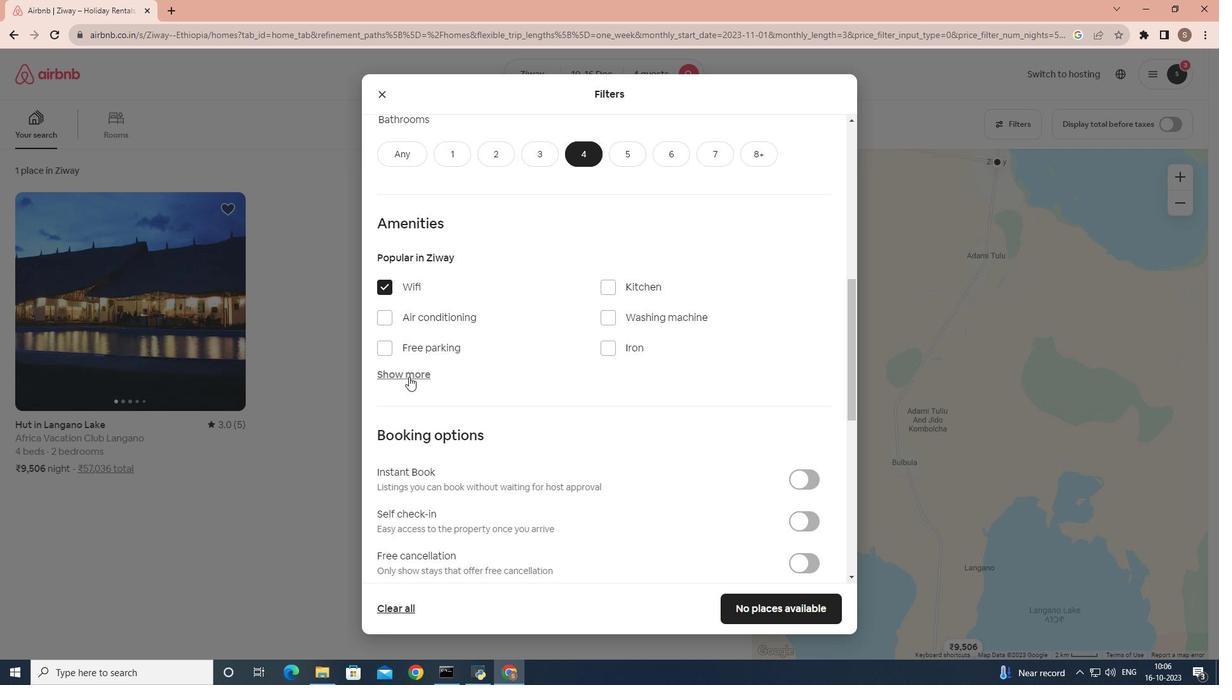
Action: Mouse moved to (605, 448)
Screenshot: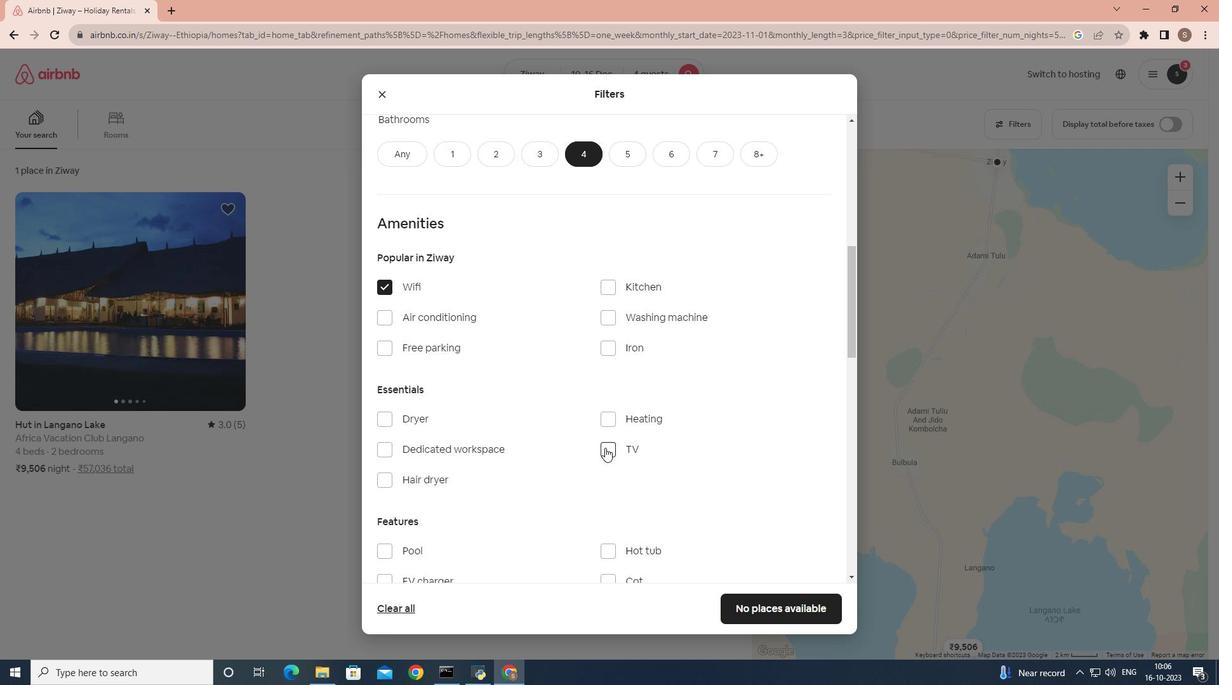 
Action: Mouse pressed left at (605, 448)
Screenshot: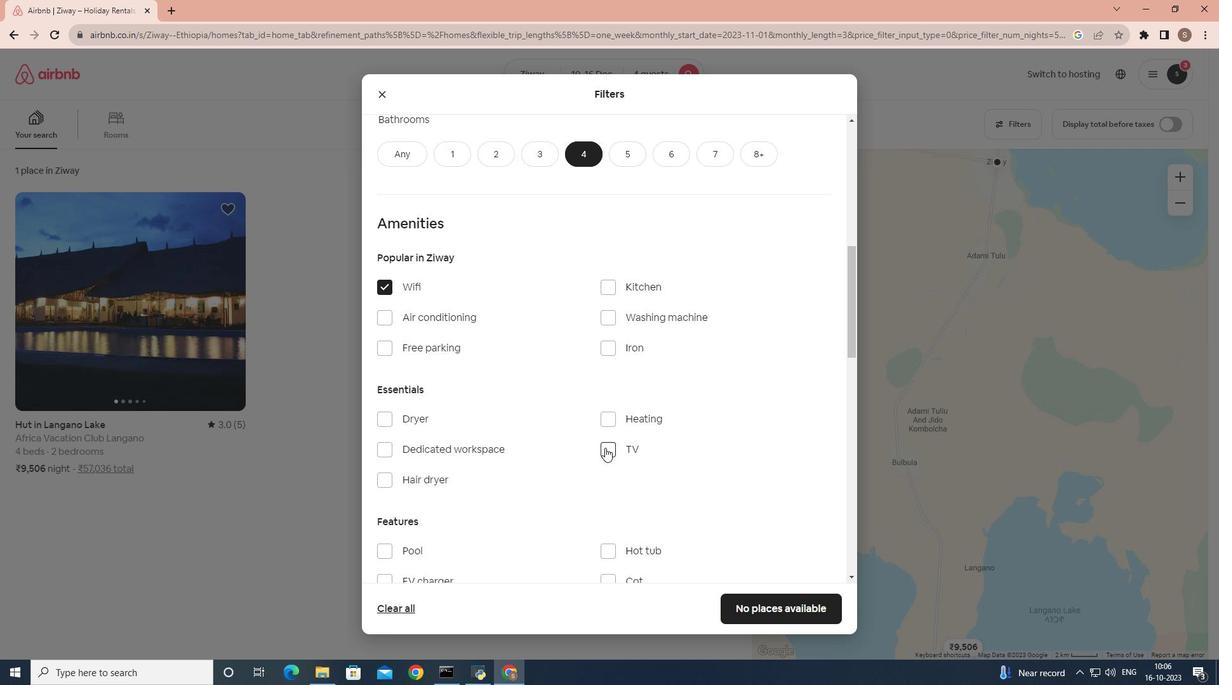 
Action: Mouse moved to (459, 409)
Screenshot: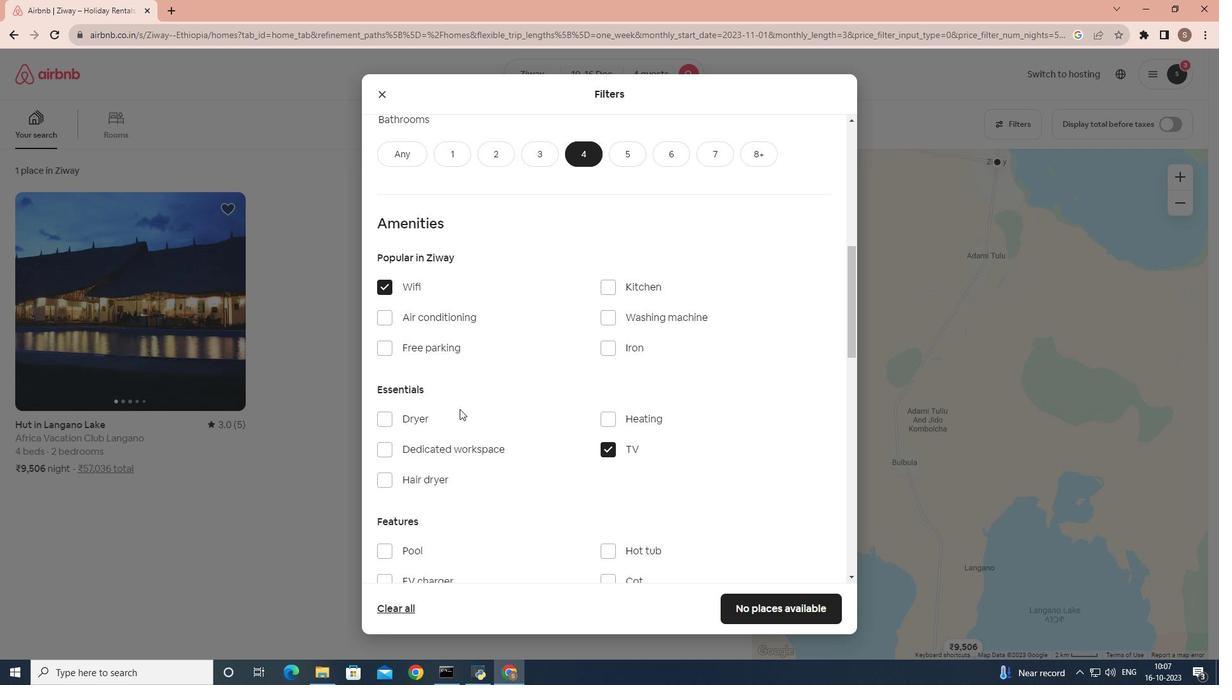 
Action: Mouse scrolled (459, 408) with delta (0, 0)
Screenshot: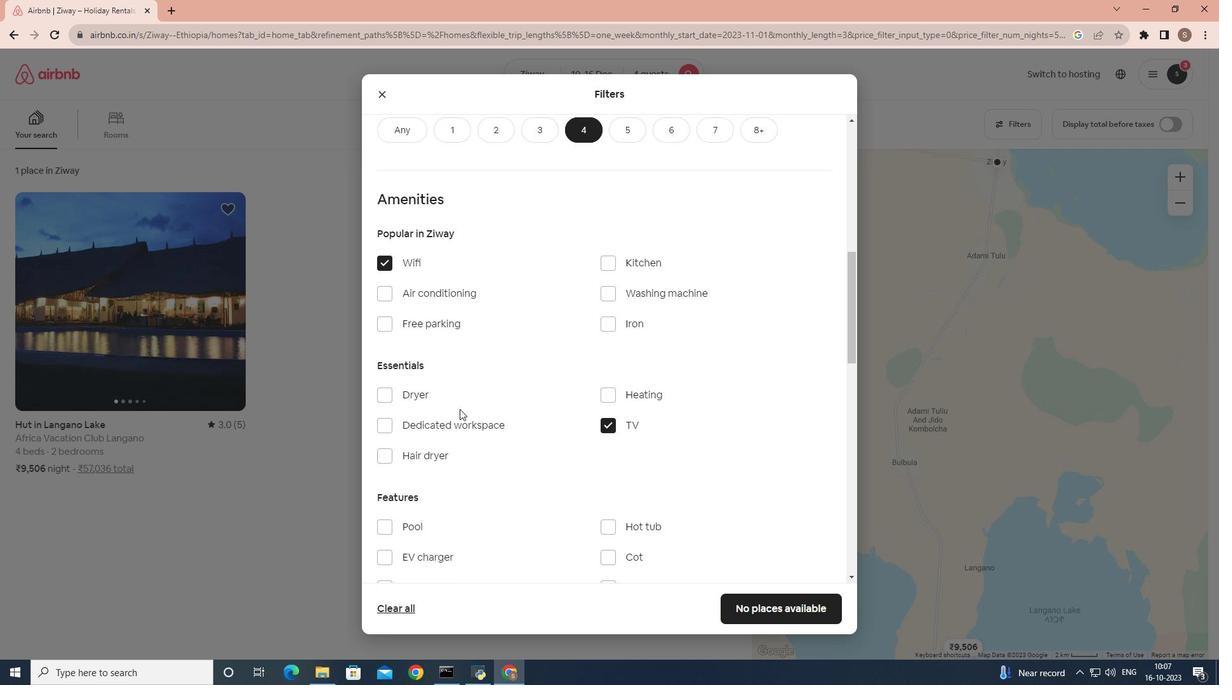 
Action: Mouse scrolled (459, 408) with delta (0, 0)
Screenshot: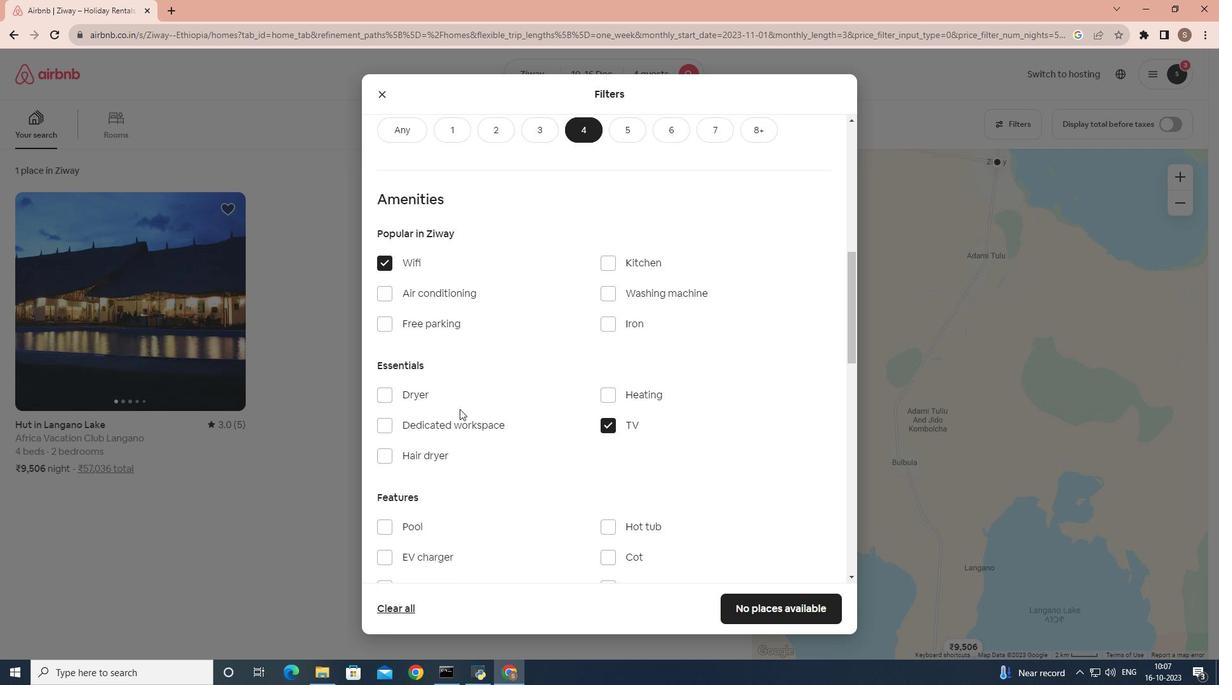
Action: Mouse scrolled (459, 408) with delta (0, 0)
Screenshot: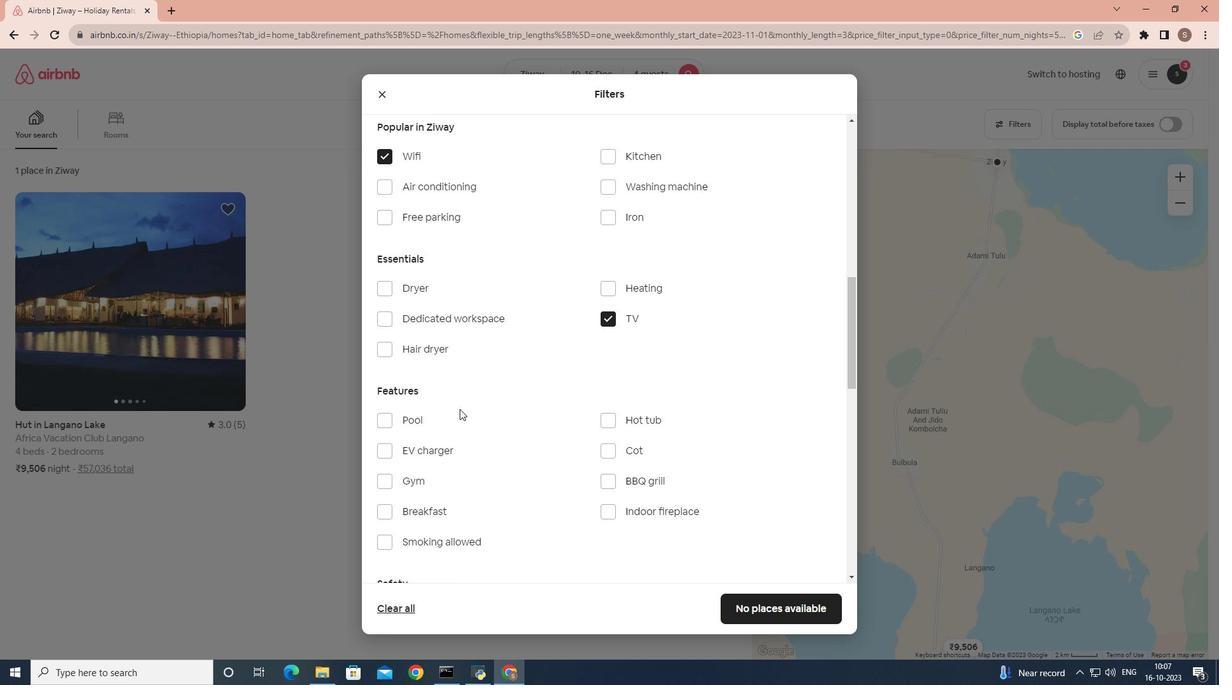 
Action: Mouse scrolled (459, 408) with delta (0, 0)
Screenshot: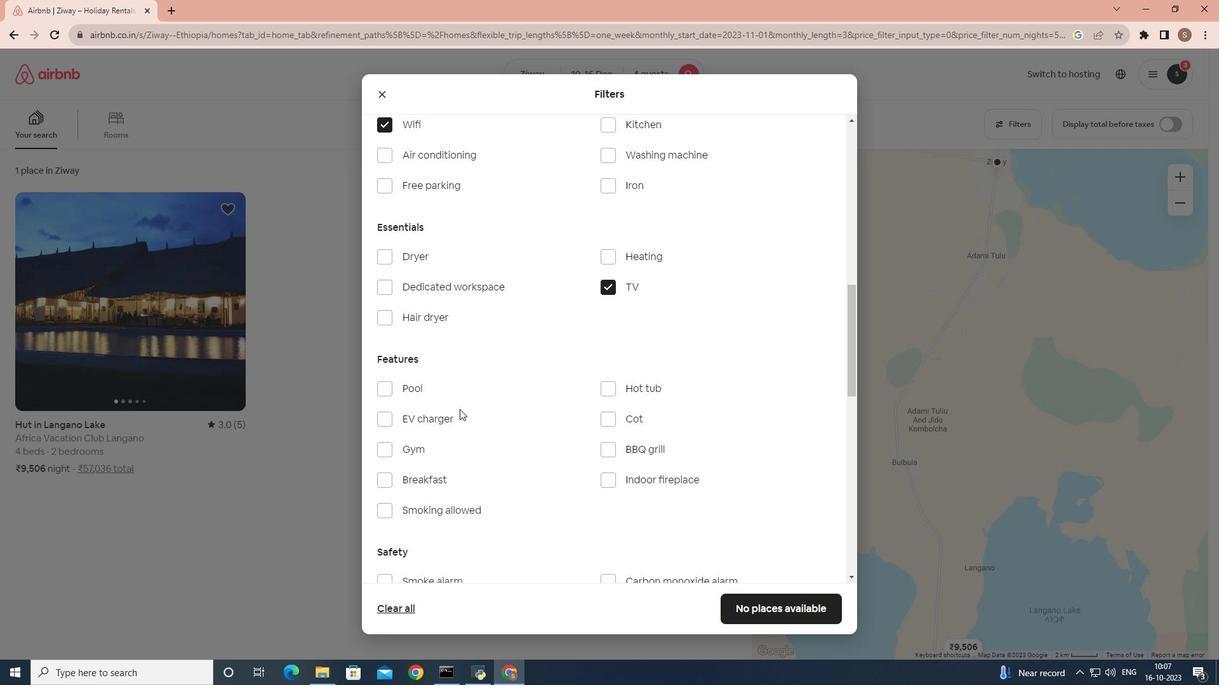
Action: Mouse scrolled (459, 410) with delta (0, 0)
Screenshot: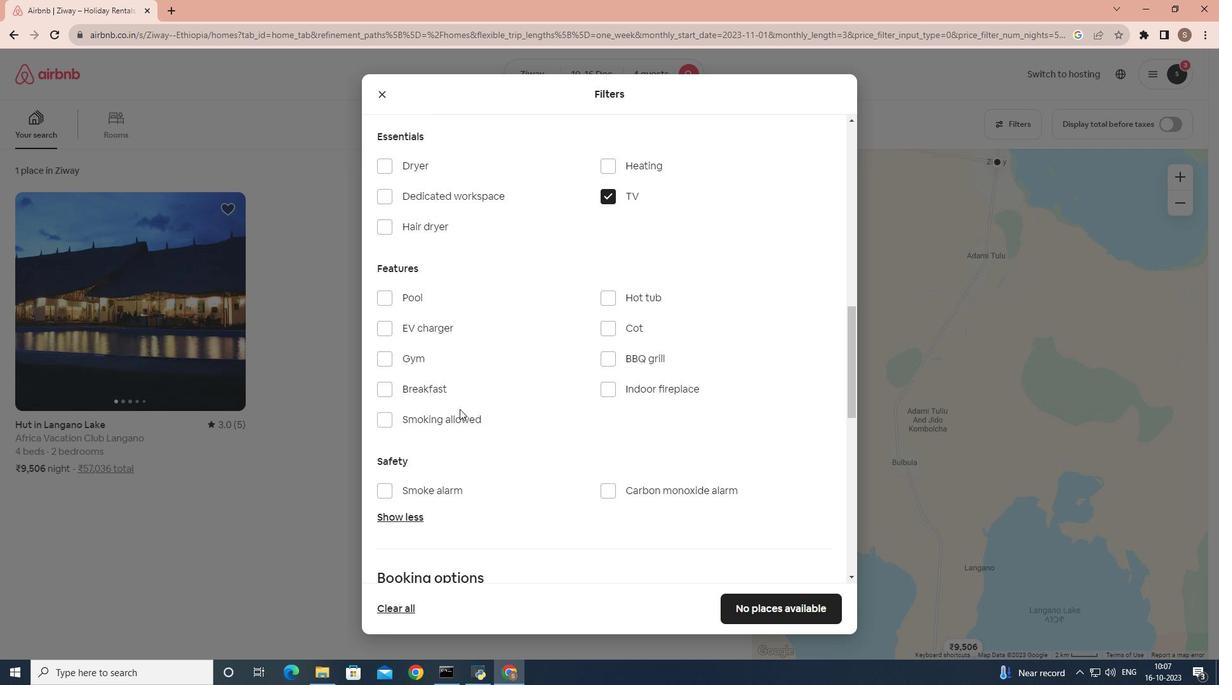 
Action: Mouse moved to (434, 161)
Screenshot: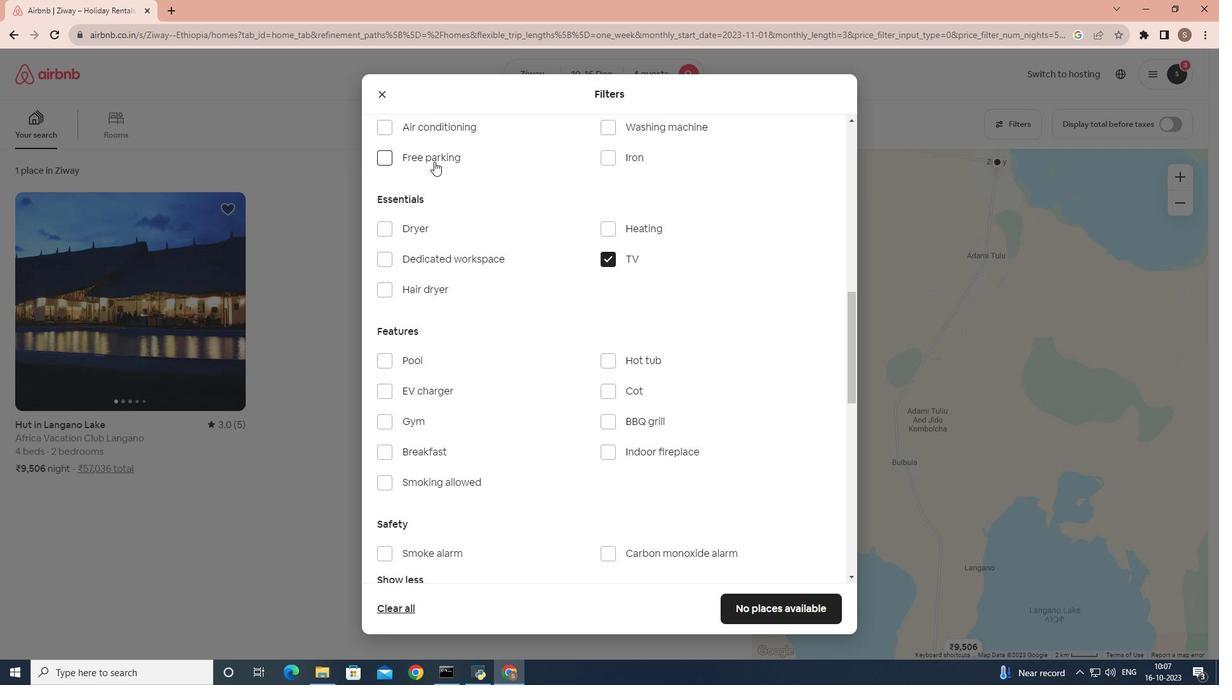
Action: Mouse pressed left at (434, 161)
Screenshot: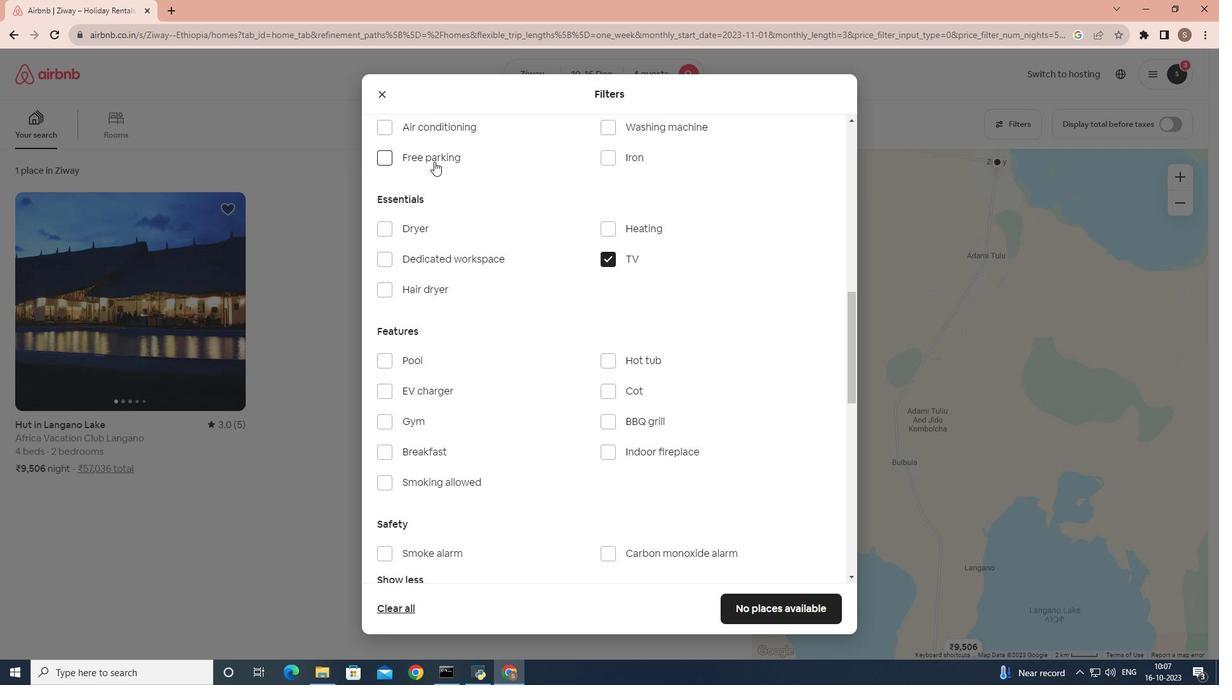 
Action: Mouse moved to (393, 427)
Screenshot: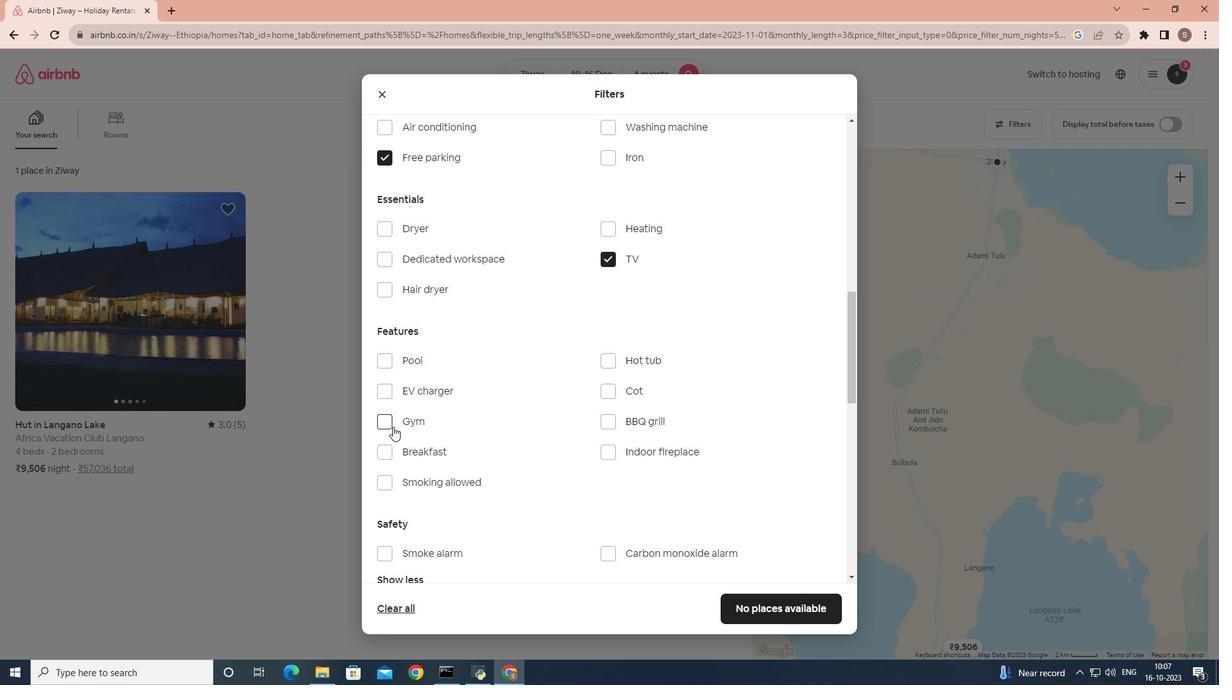 
Action: Mouse pressed left at (393, 427)
Screenshot: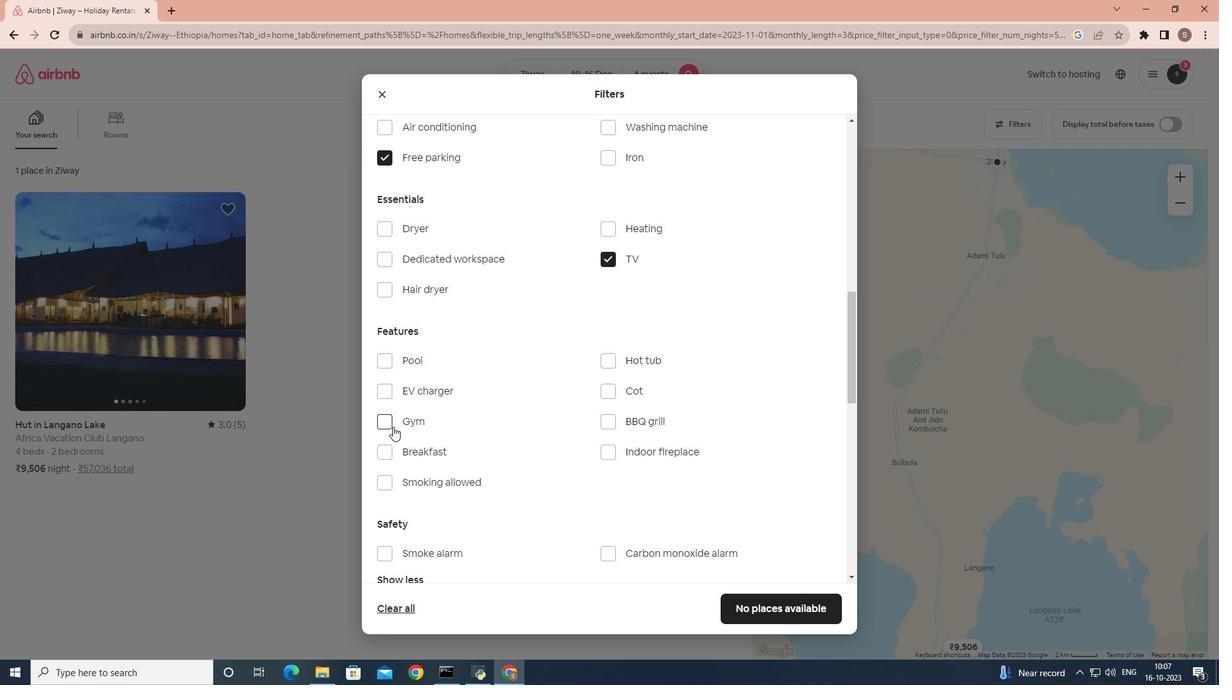 
Action: Mouse moved to (397, 452)
Screenshot: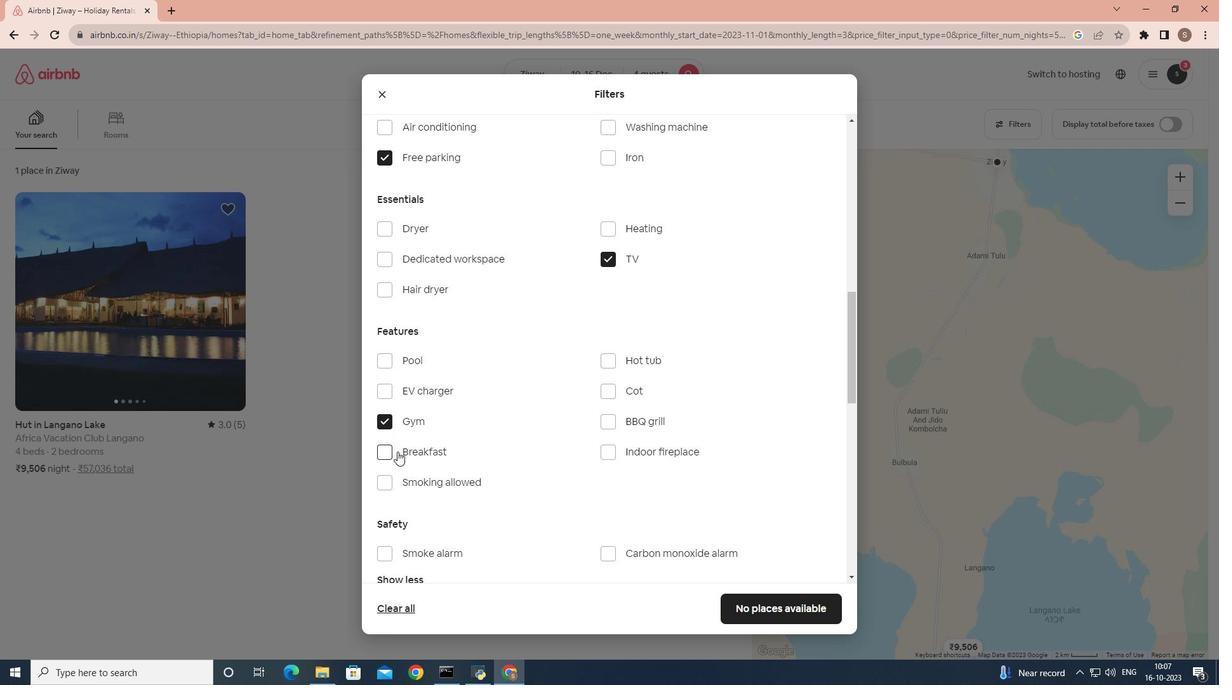 
Action: Mouse pressed left at (397, 452)
Screenshot: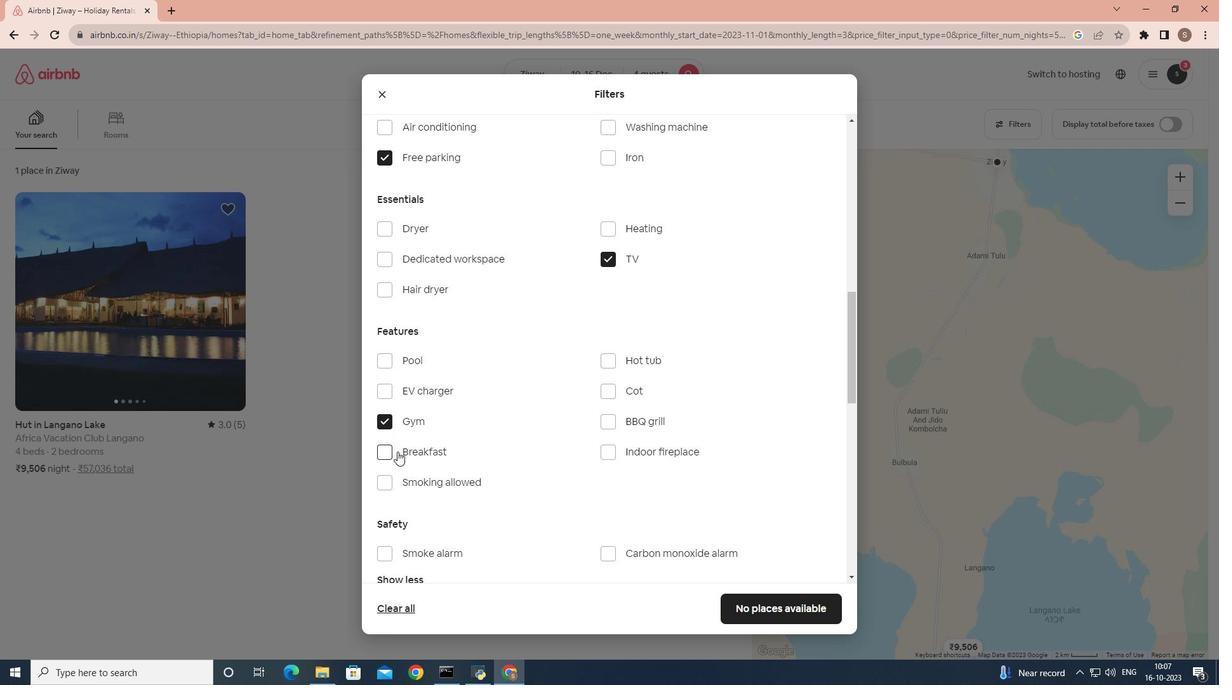 
Action: Mouse moved to (451, 435)
Screenshot: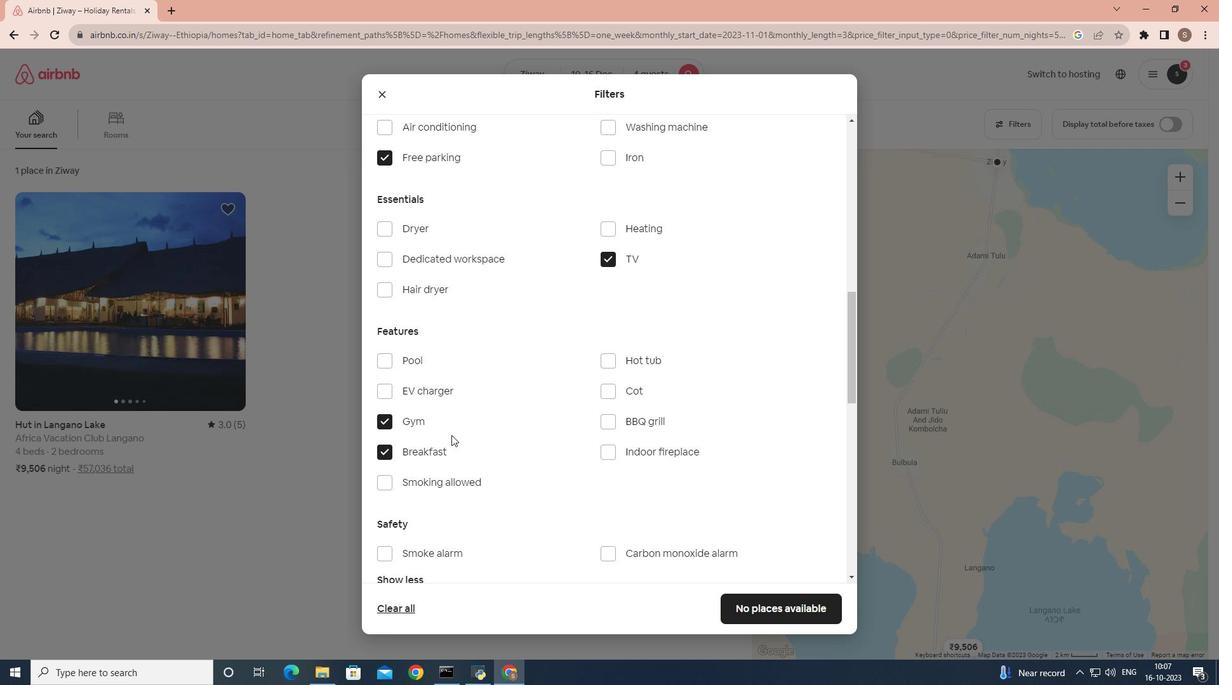 
Action: Mouse scrolled (451, 435) with delta (0, 0)
Screenshot: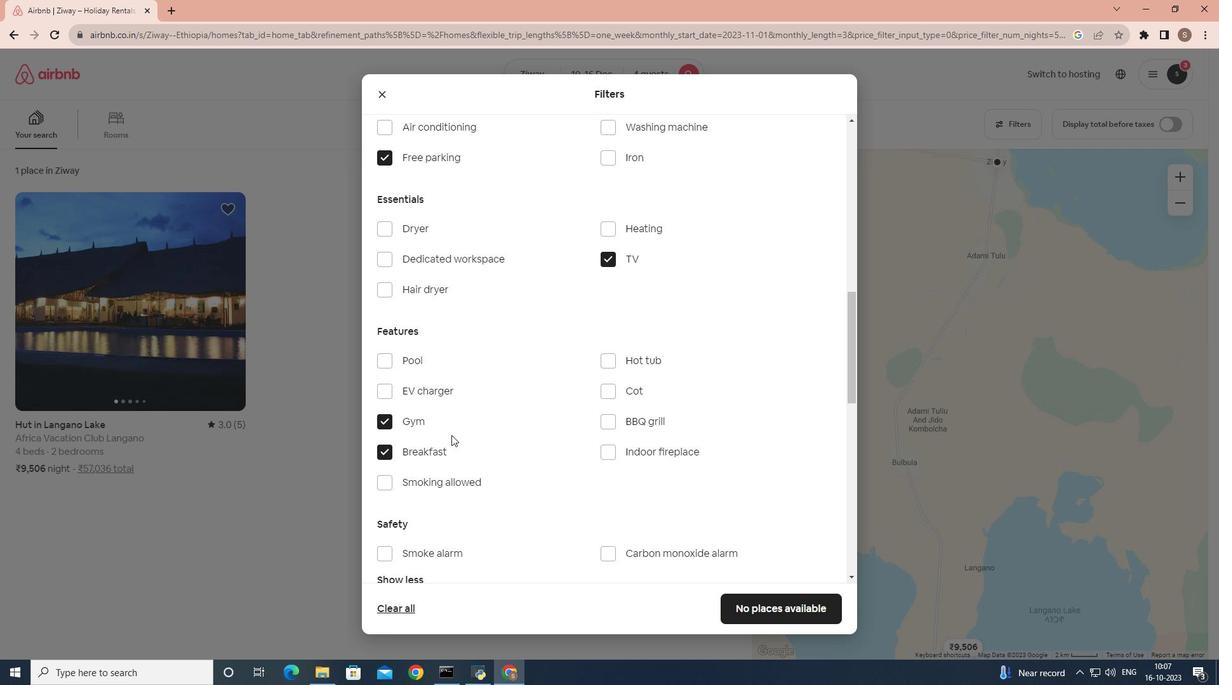 
Action: Mouse scrolled (451, 435) with delta (0, 0)
Screenshot: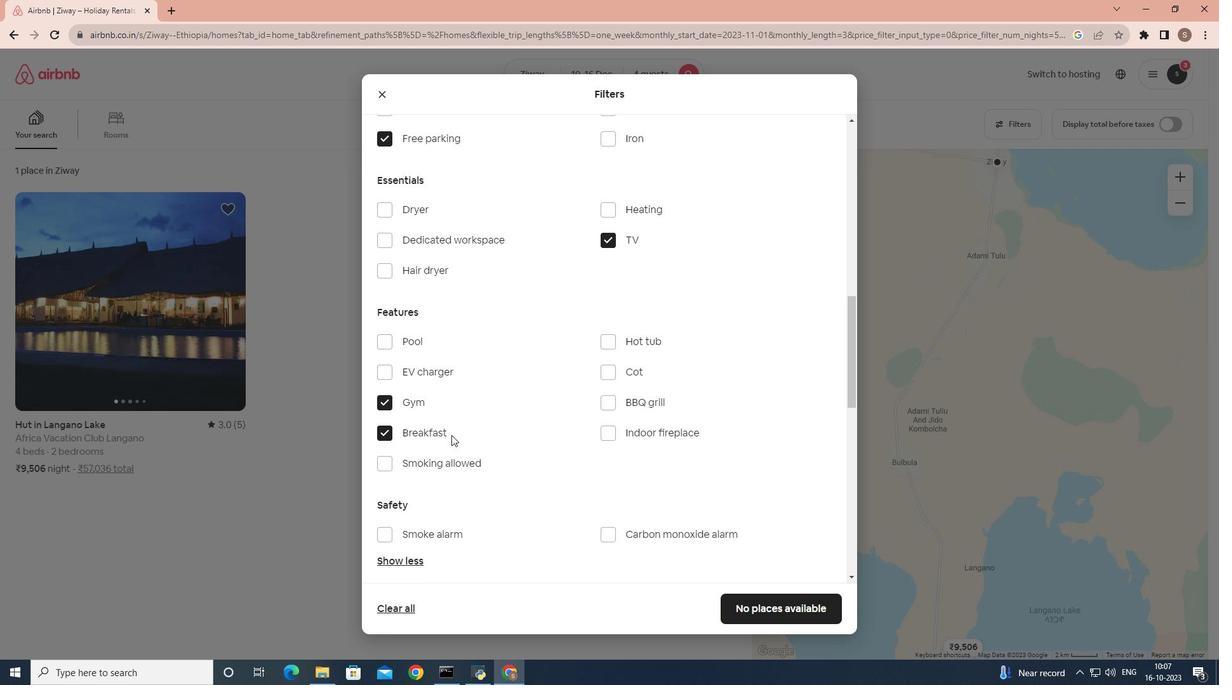 
Action: Mouse scrolled (451, 435) with delta (0, 0)
Screenshot: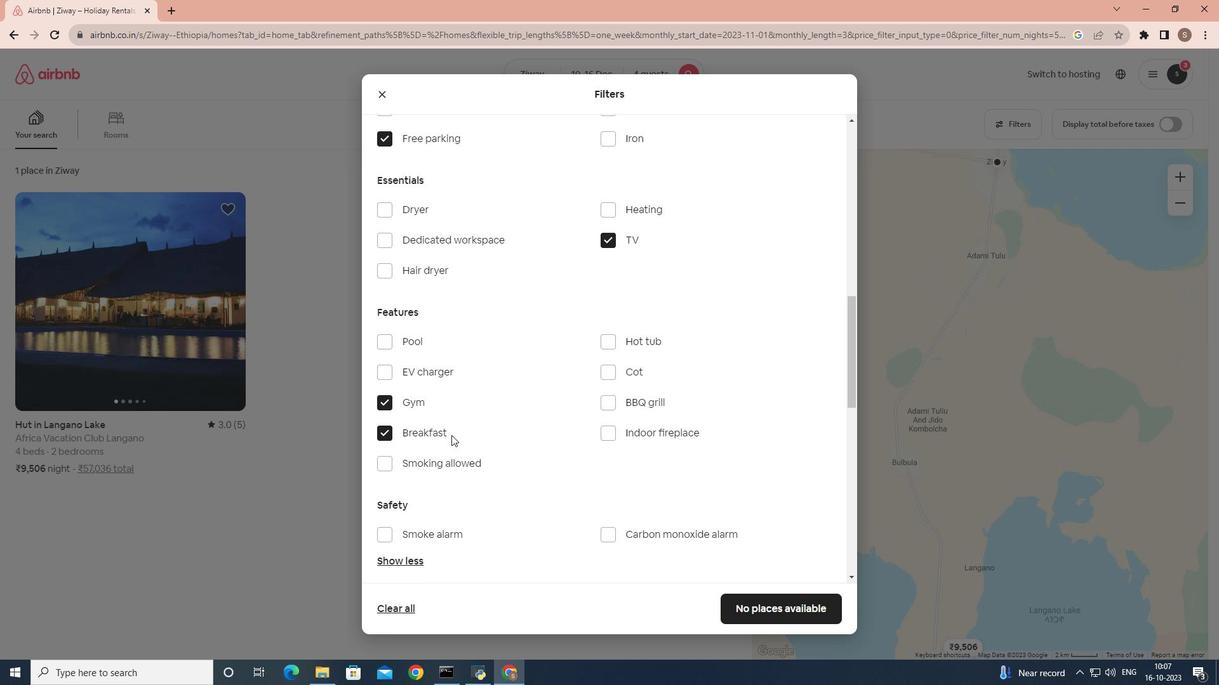 
Action: Mouse scrolled (451, 435) with delta (0, 0)
Screenshot: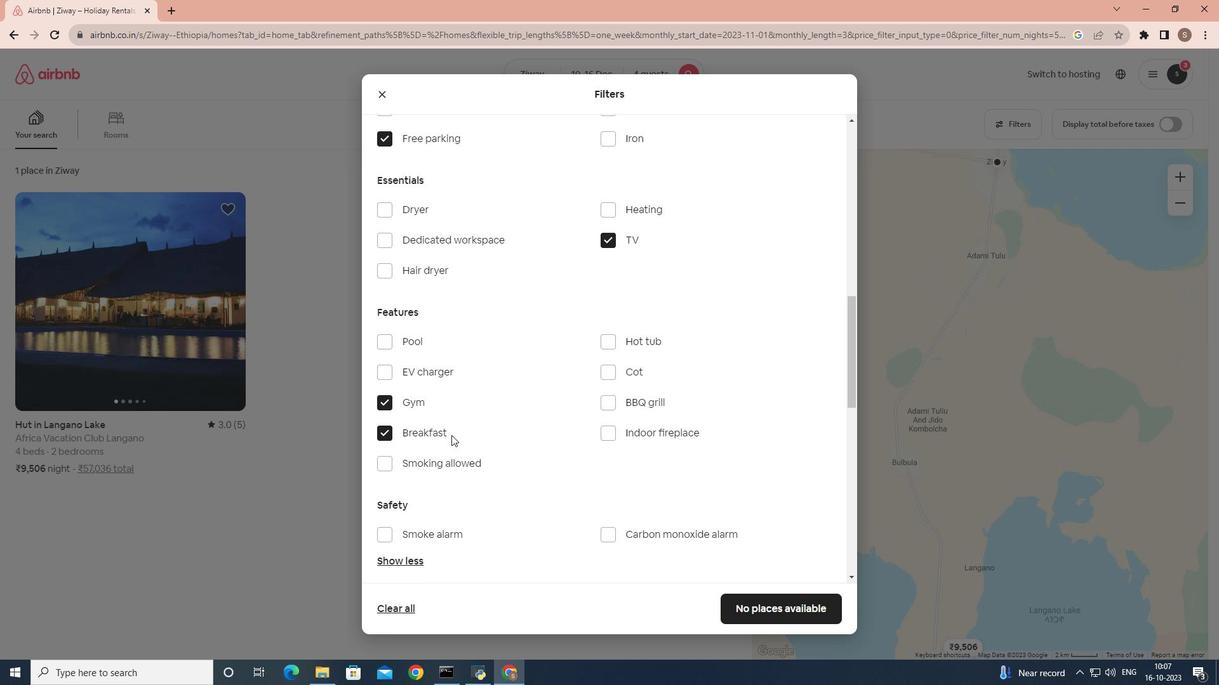 
Action: Mouse scrolled (451, 435) with delta (0, 0)
Screenshot: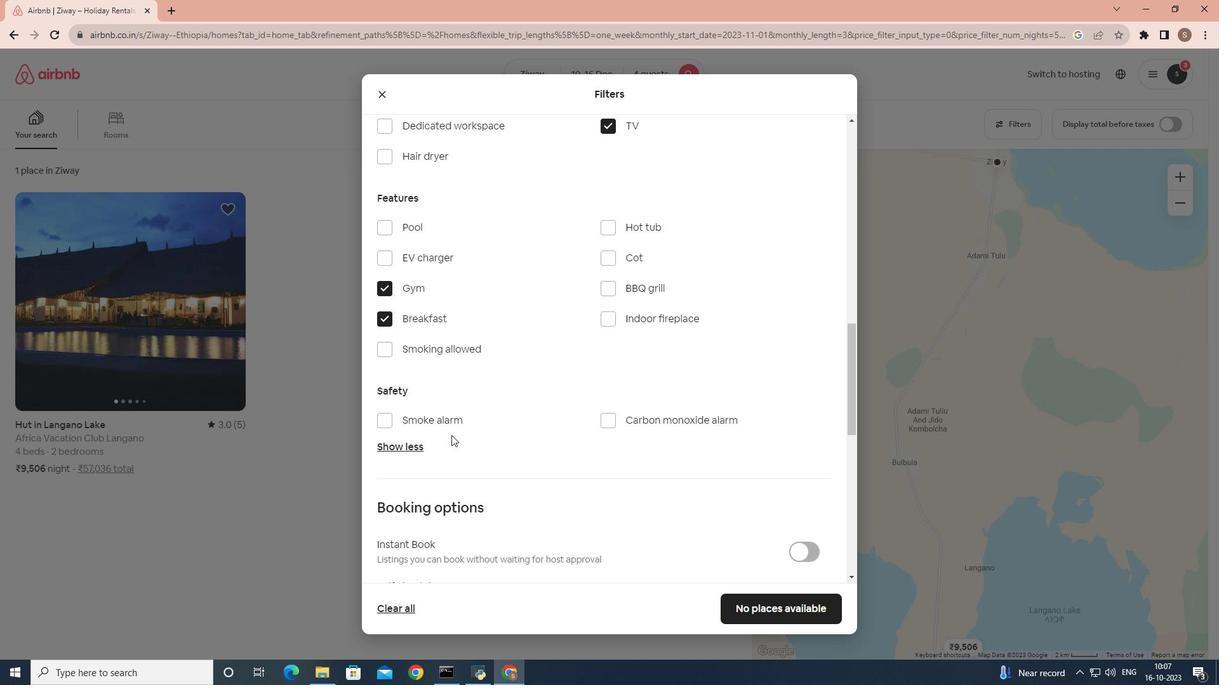 
Action: Mouse scrolled (451, 435) with delta (0, 0)
Screenshot: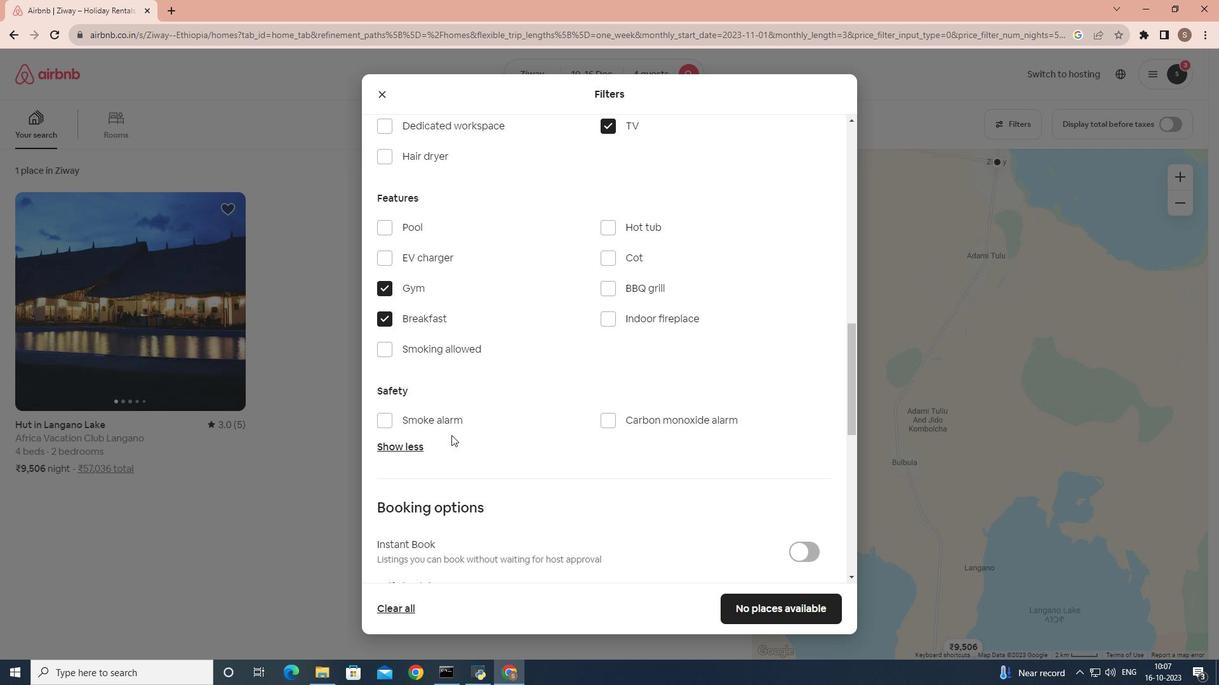 
Action: Mouse moved to (816, 346)
Screenshot: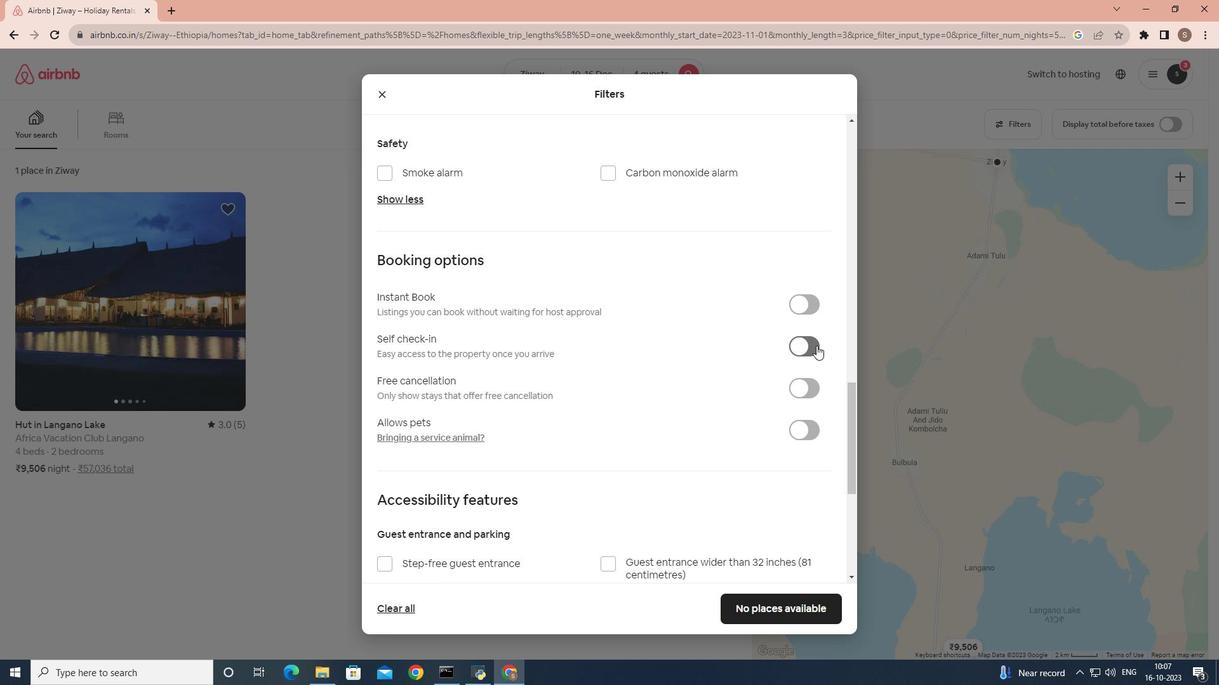 
Action: Mouse pressed left at (816, 346)
Screenshot: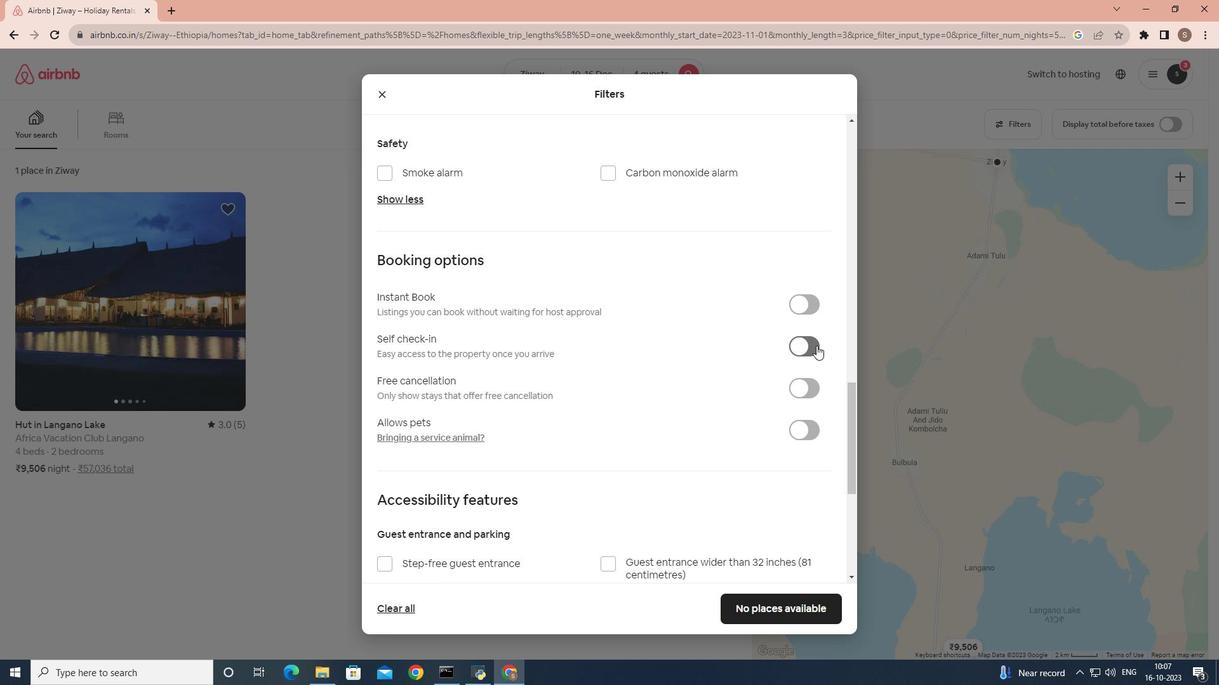 
Action: Mouse moved to (693, 405)
Screenshot: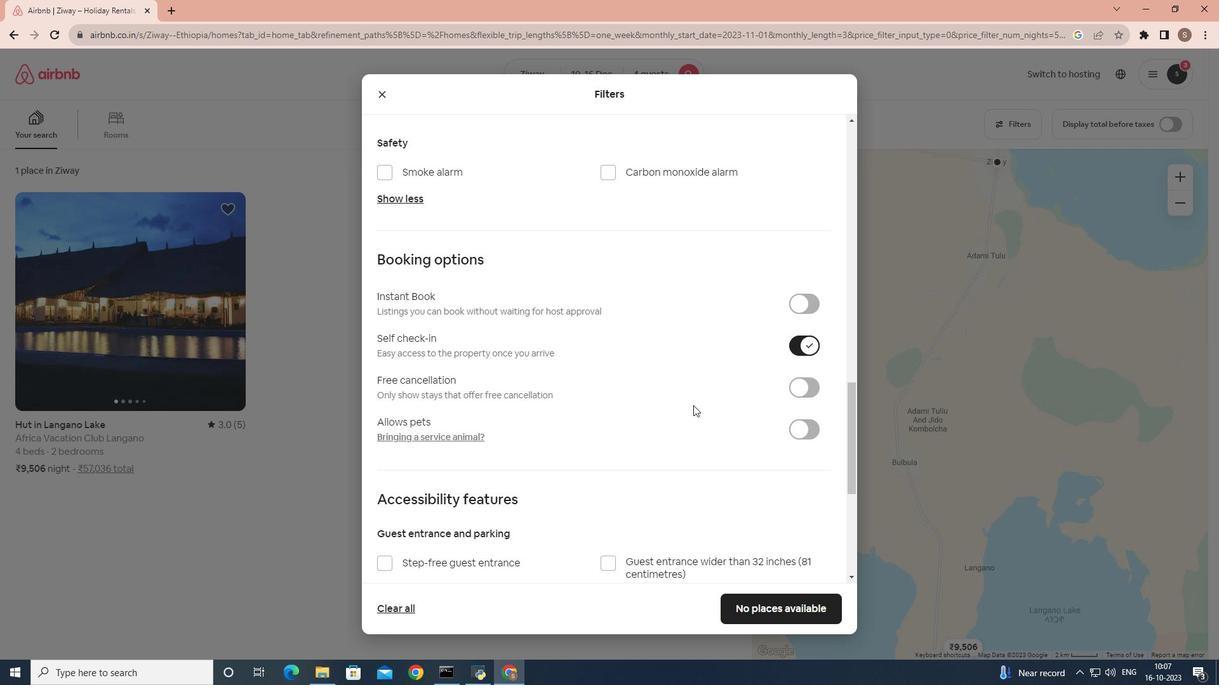 
Action: Mouse scrolled (693, 405) with delta (0, 0)
Screenshot: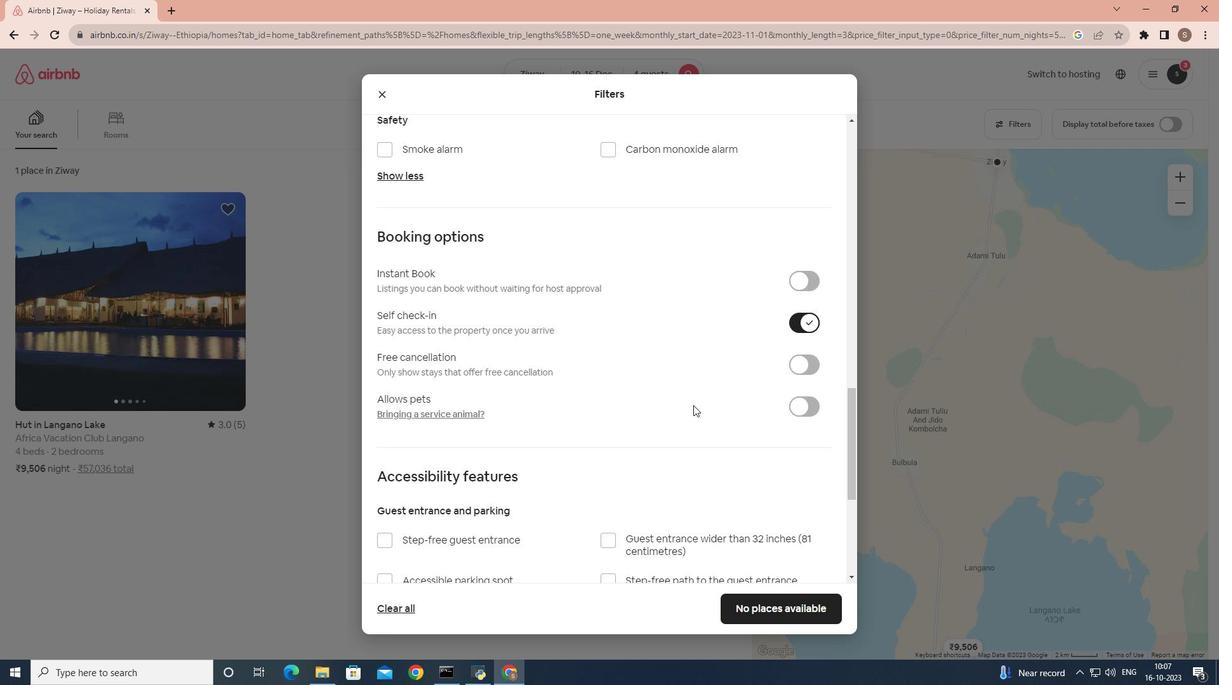 
Action: Mouse scrolled (693, 405) with delta (0, 0)
Screenshot: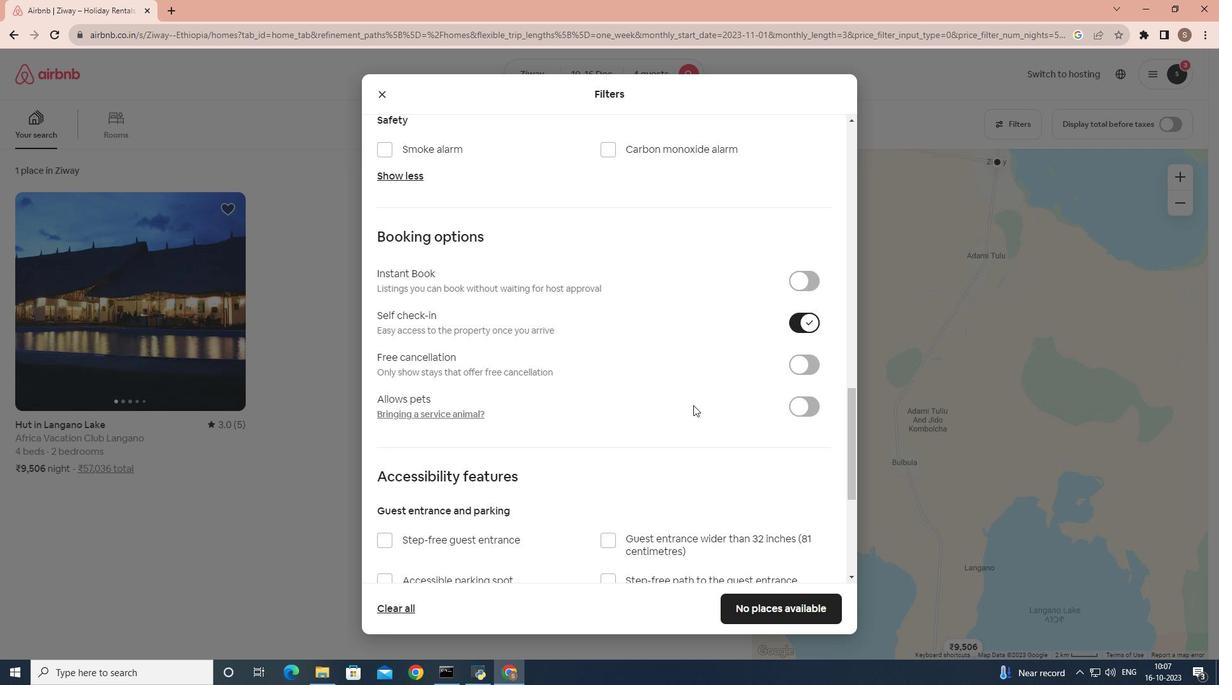 
Action: Mouse scrolled (693, 405) with delta (0, 0)
Screenshot: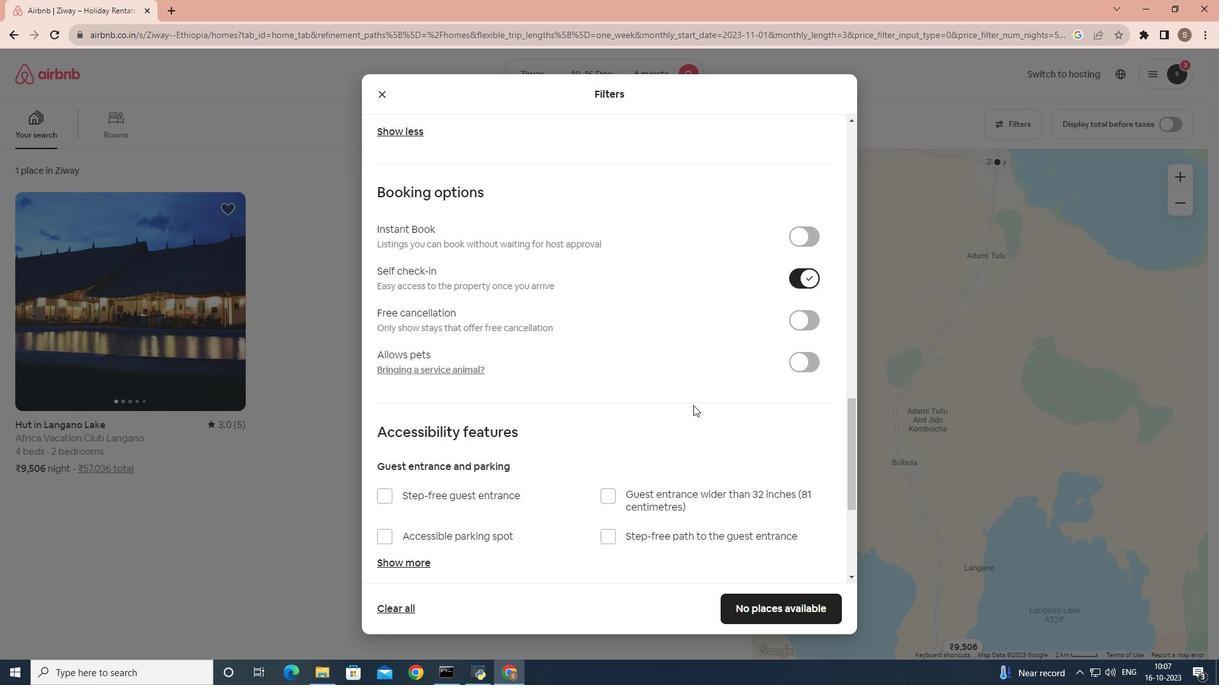 
Action: Mouse scrolled (693, 405) with delta (0, 0)
Screenshot: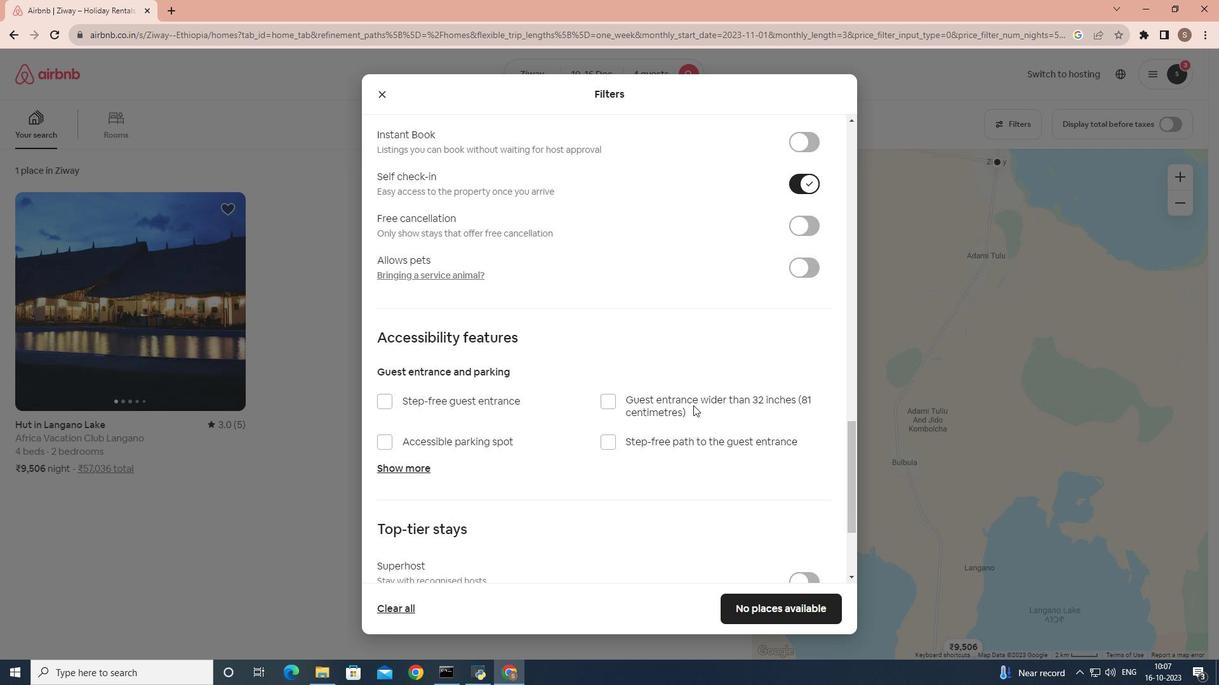 
Action: Mouse moved to (786, 601)
Screenshot: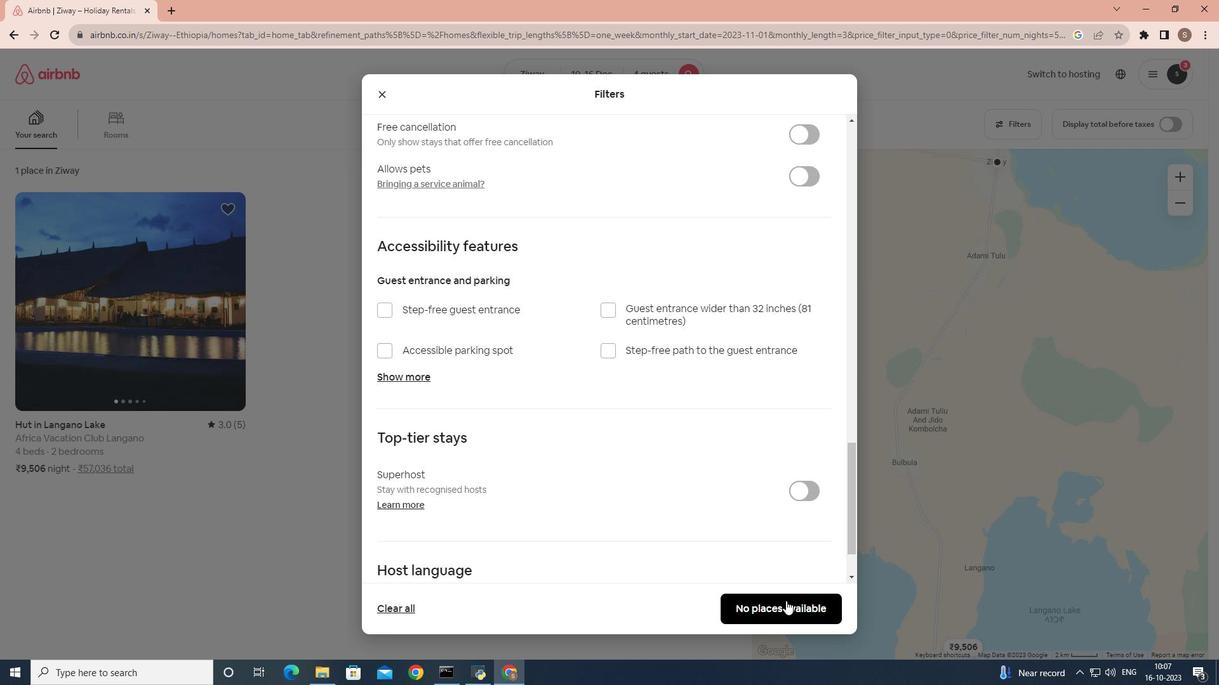 
Action: Mouse pressed left at (786, 601)
Screenshot: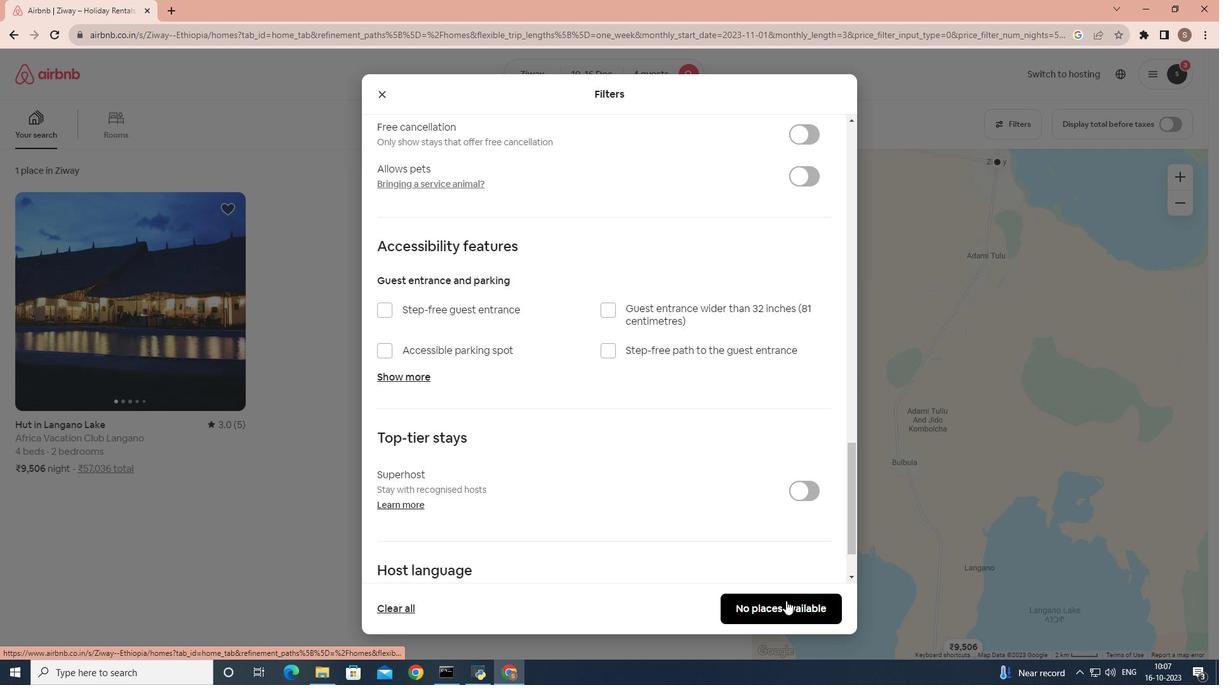 
